 Task: Create a due date automation trigger when advanced on, on the tuesday before a card is due add dates starting in more than 1 working days at 11:00 AM.
Action: Mouse moved to (892, 273)
Screenshot: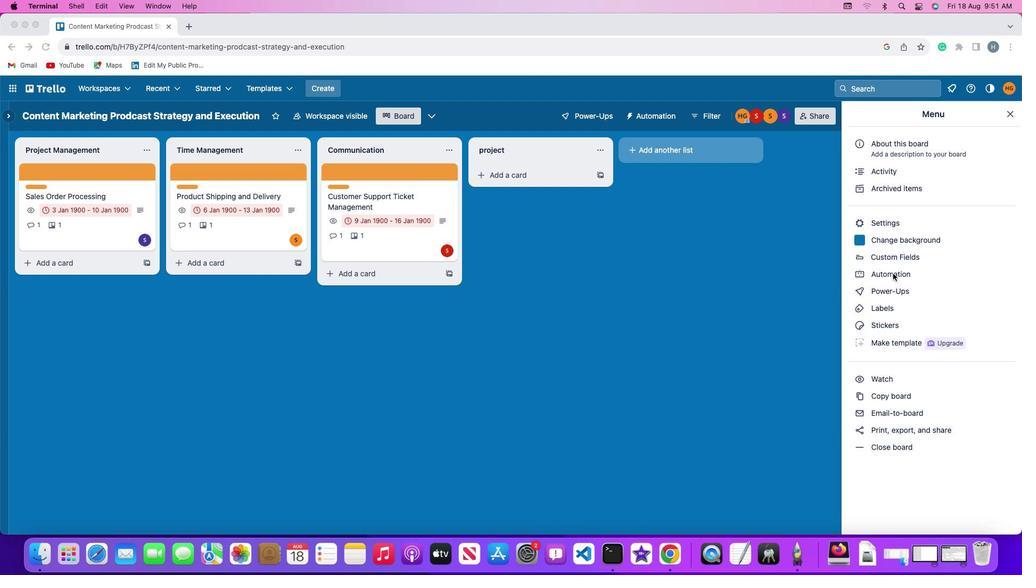 
Action: Mouse pressed left at (892, 273)
Screenshot: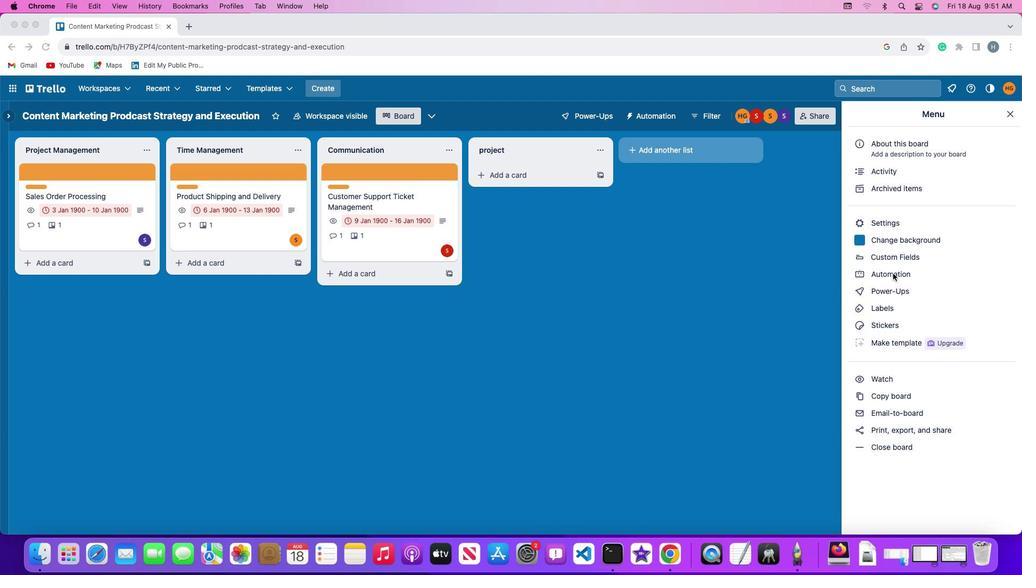
Action: Mouse pressed left at (892, 273)
Screenshot: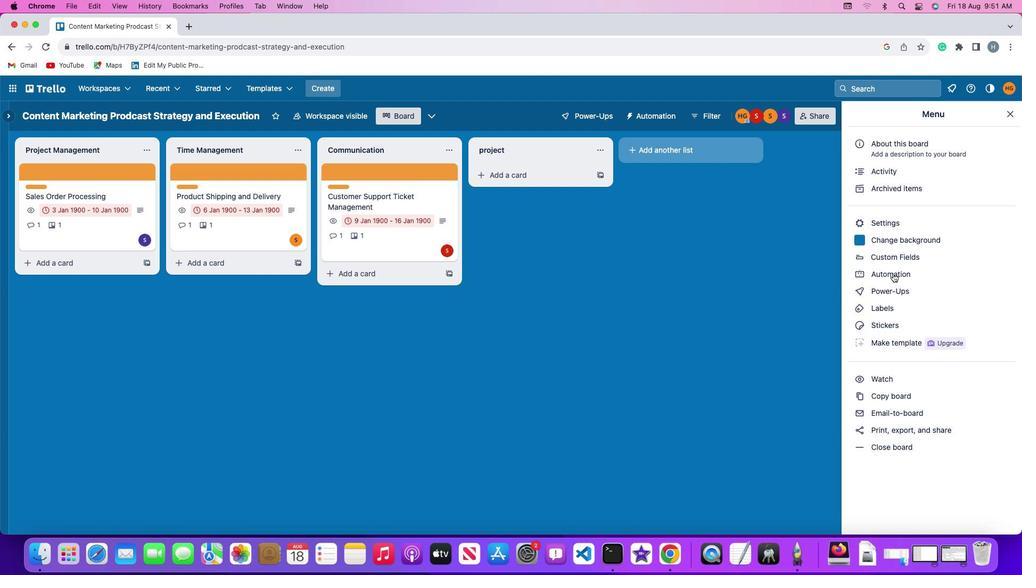 
Action: Mouse moved to (47, 250)
Screenshot: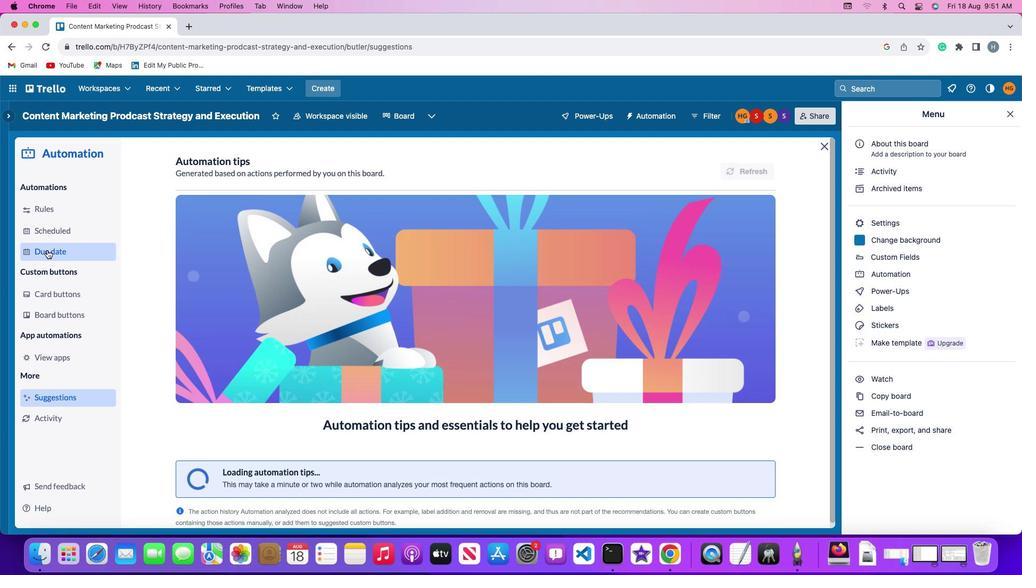 
Action: Mouse pressed left at (47, 250)
Screenshot: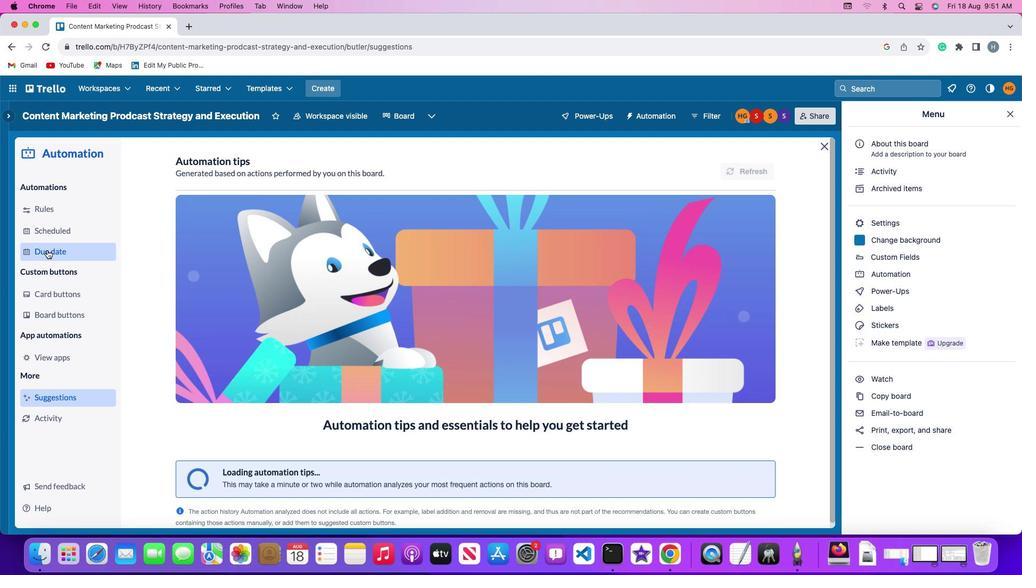 
Action: Mouse moved to (686, 162)
Screenshot: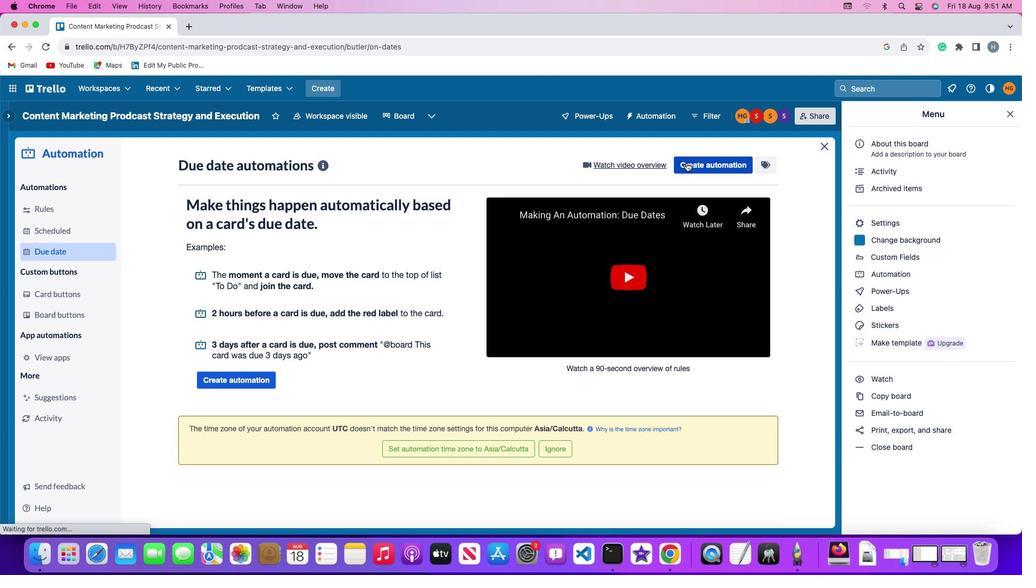 
Action: Mouse pressed left at (686, 162)
Screenshot: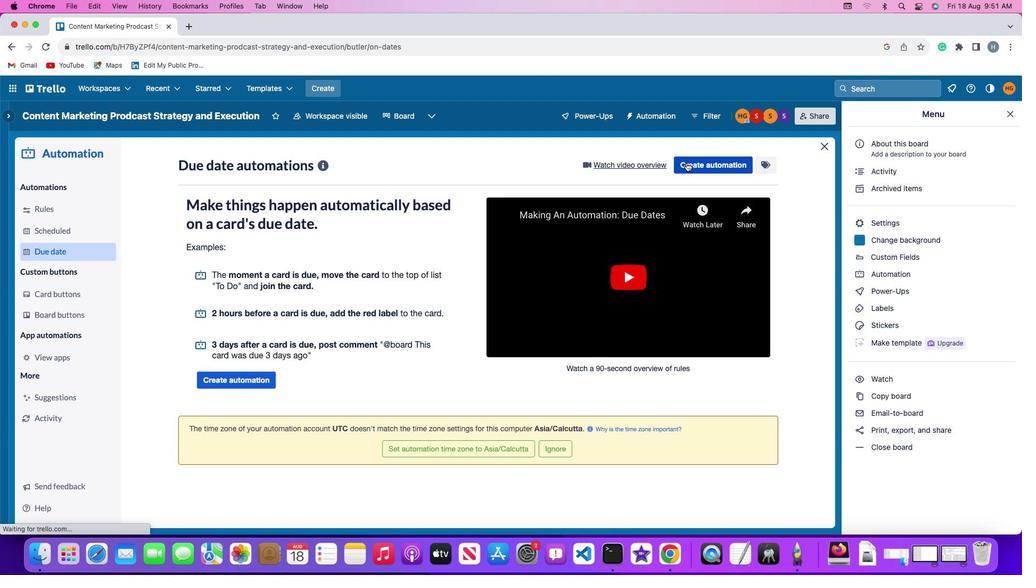 
Action: Mouse moved to (198, 265)
Screenshot: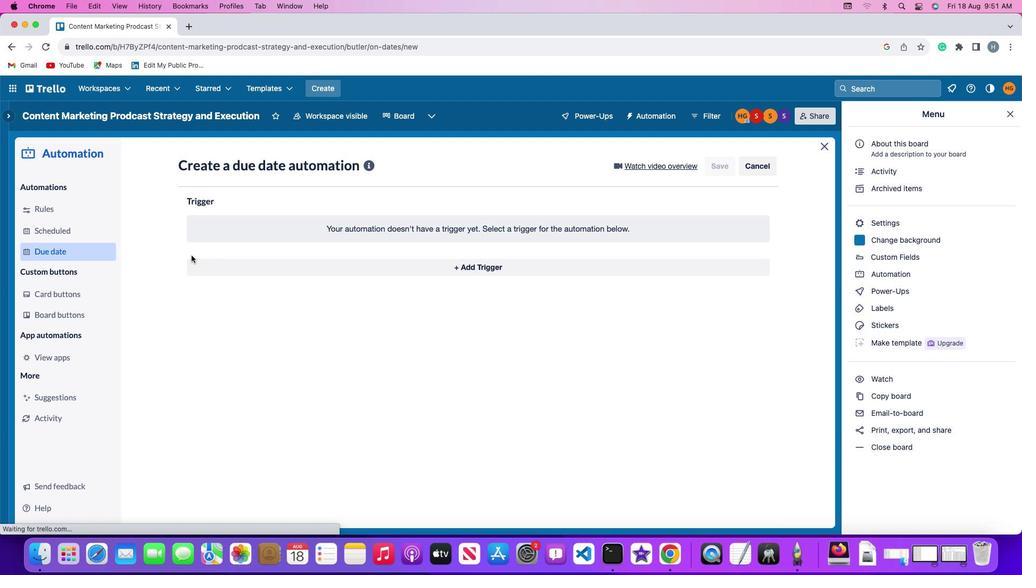 
Action: Mouse pressed left at (198, 265)
Screenshot: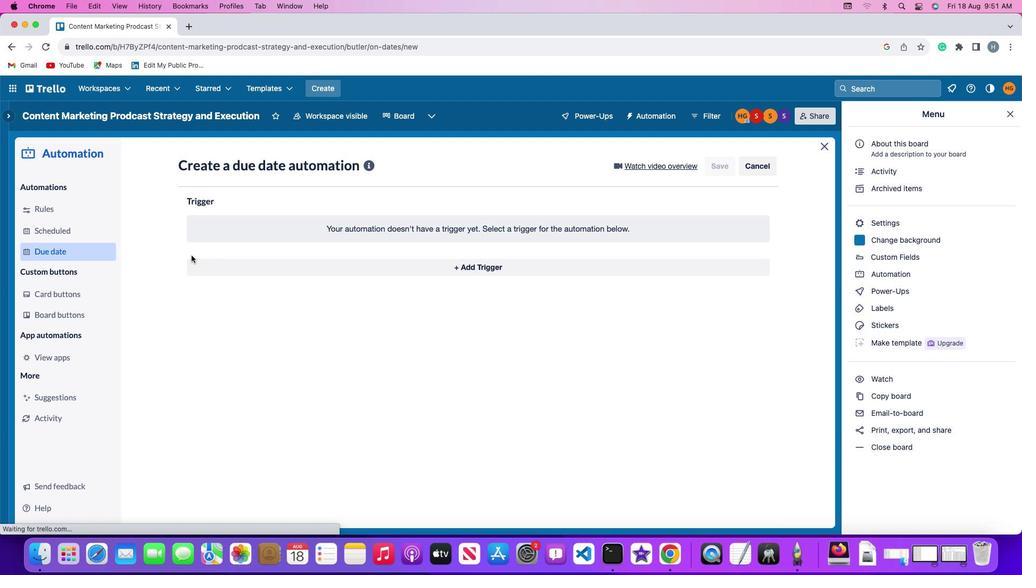 
Action: Mouse moved to (228, 459)
Screenshot: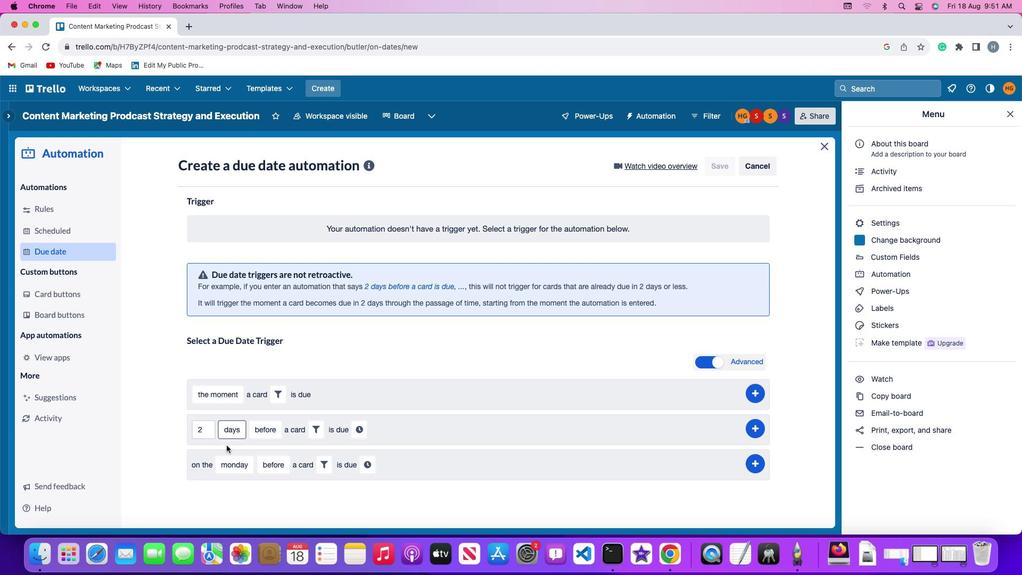 
Action: Mouse pressed left at (228, 459)
Screenshot: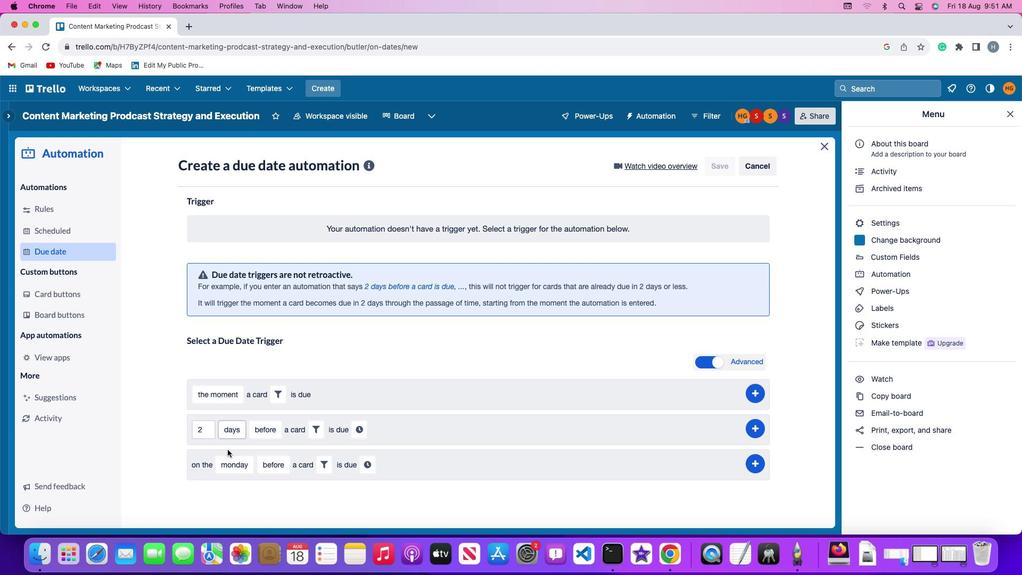 
Action: Mouse moved to (238, 334)
Screenshot: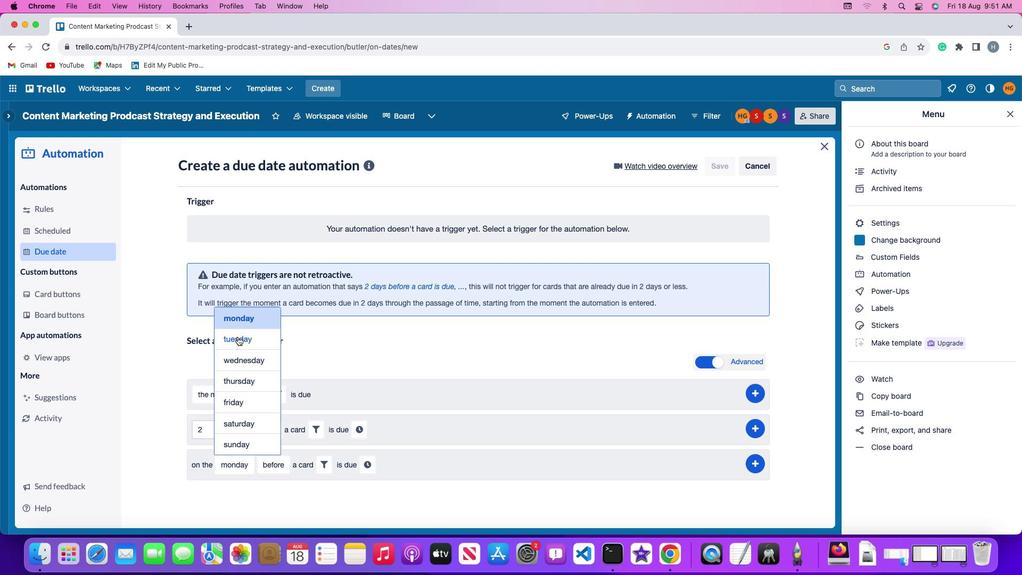 
Action: Mouse pressed left at (238, 334)
Screenshot: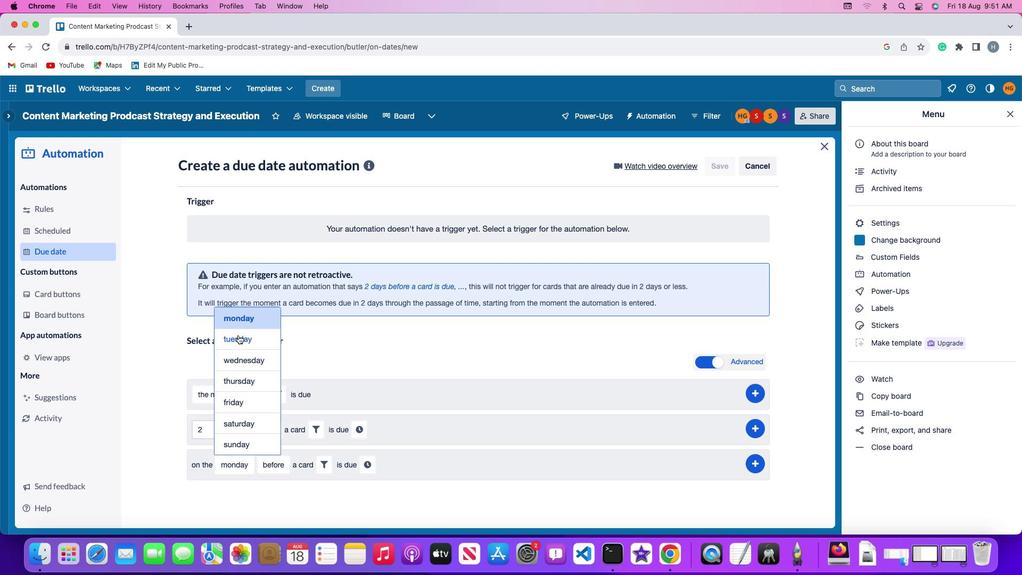 
Action: Mouse moved to (269, 456)
Screenshot: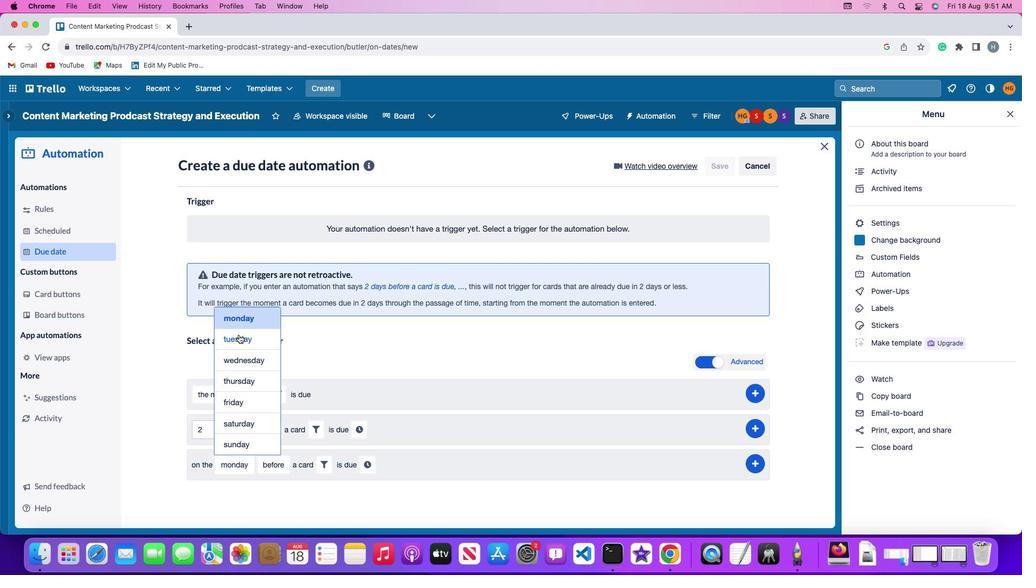 
Action: Mouse pressed left at (269, 456)
Screenshot: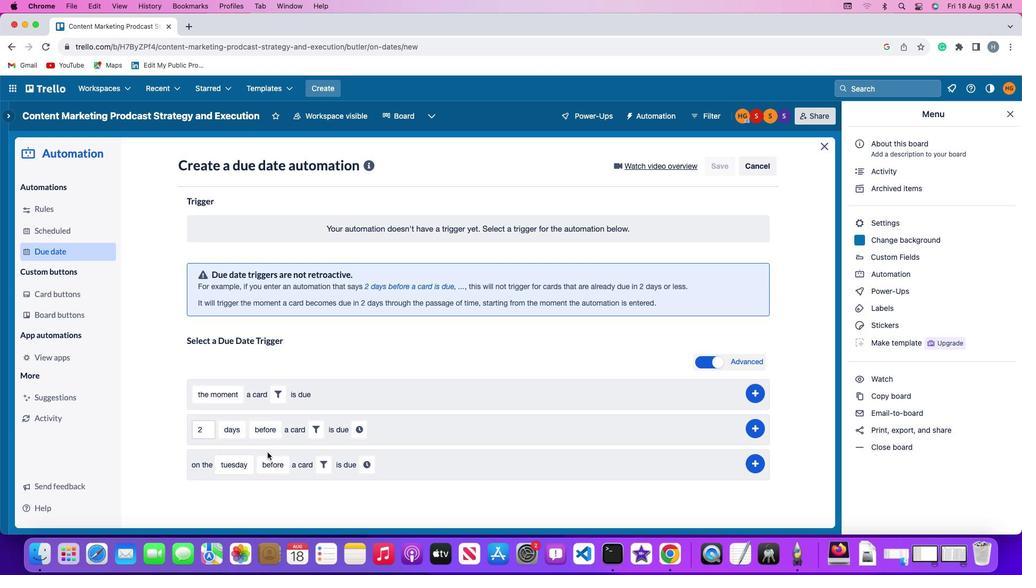 
Action: Mouse moved to (281, 374)
Screenshot: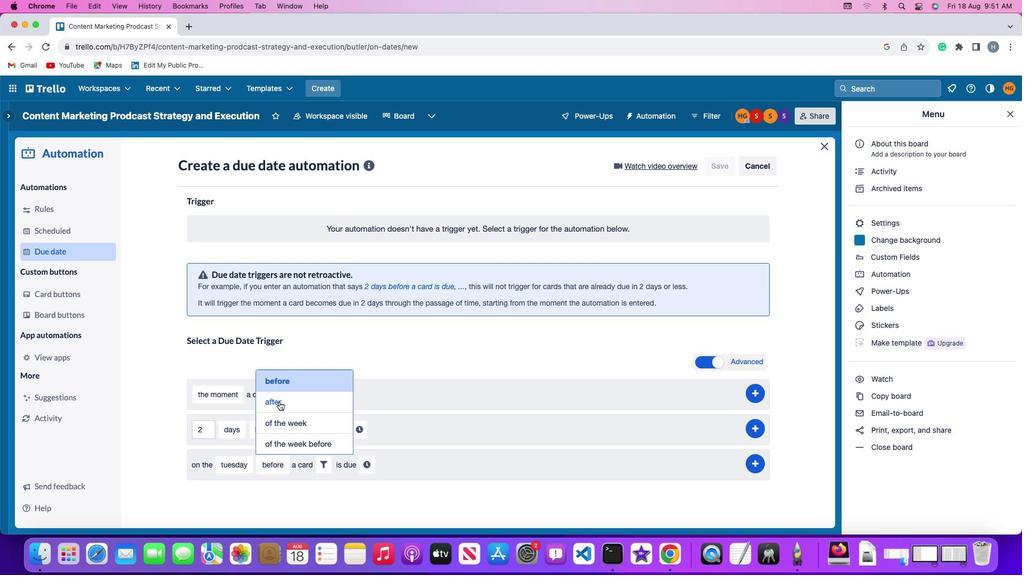 
Action: Mouse pressed left at (281, 374)
Screenshot: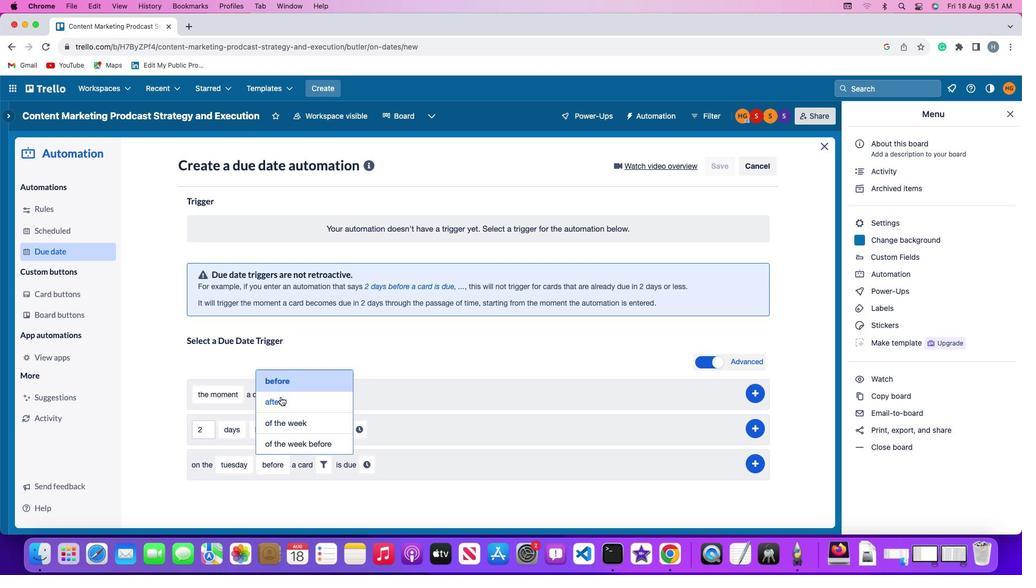 
Action: Mouse moved to (315, 463)
Screenshot: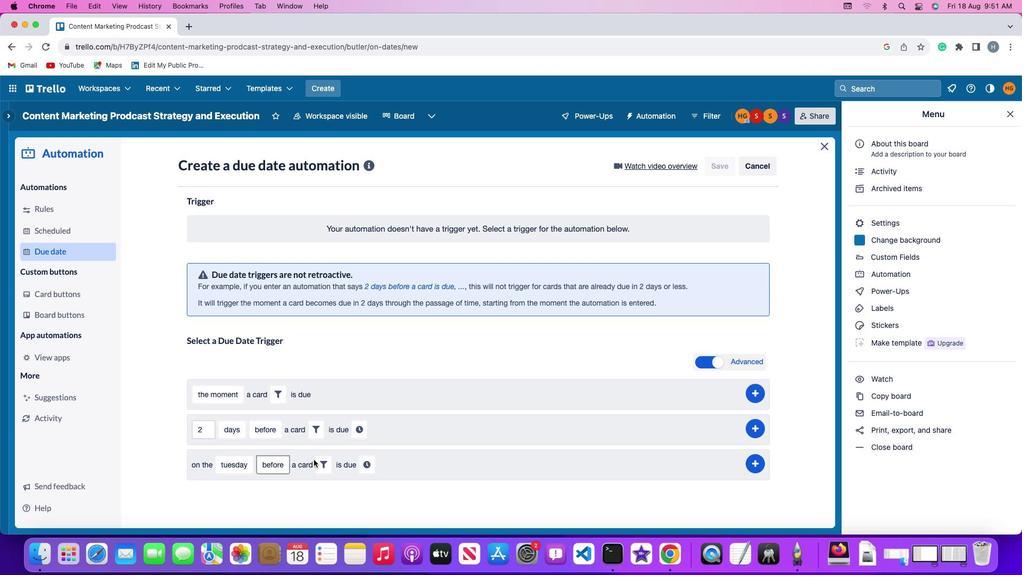 
Action: Mouse pressed left at (315, 463)
Screenshot: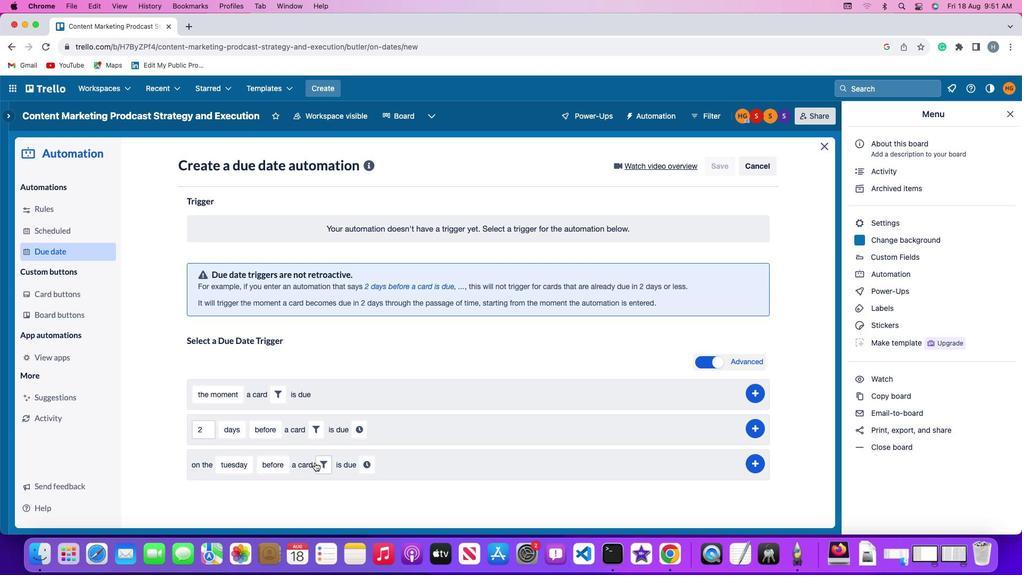 
Action: Mouse moved to (384, 496)
Screenshot: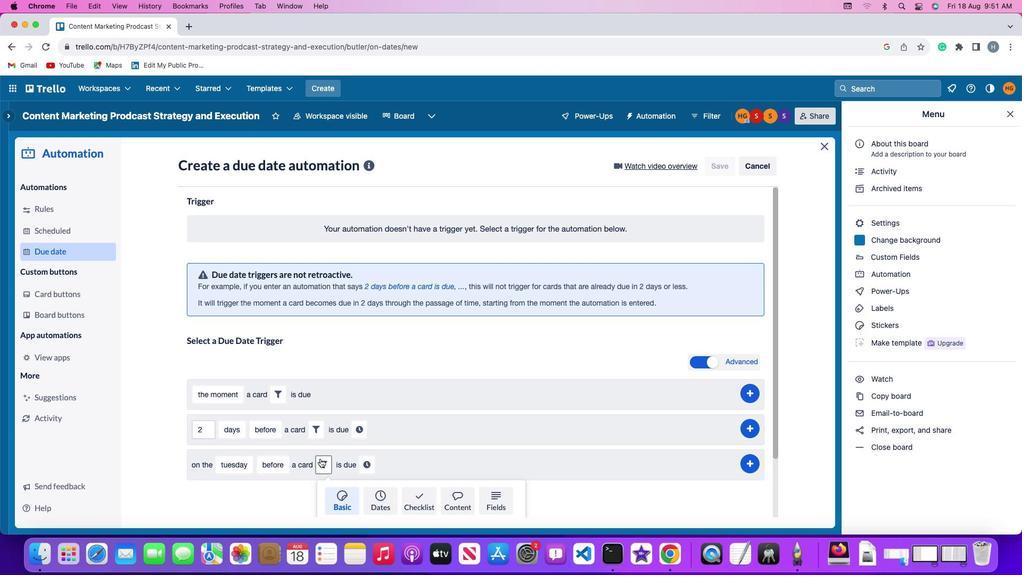 
Action: Mouse pressed left at (384, 496)
Screenshot: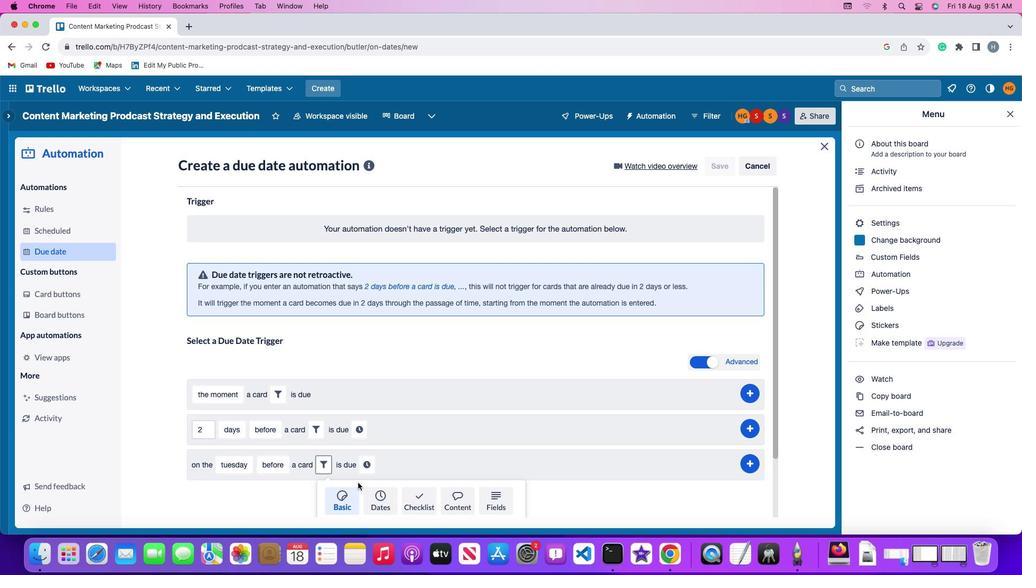 
Action: Mouse moved to (284, 496)
Screenshot: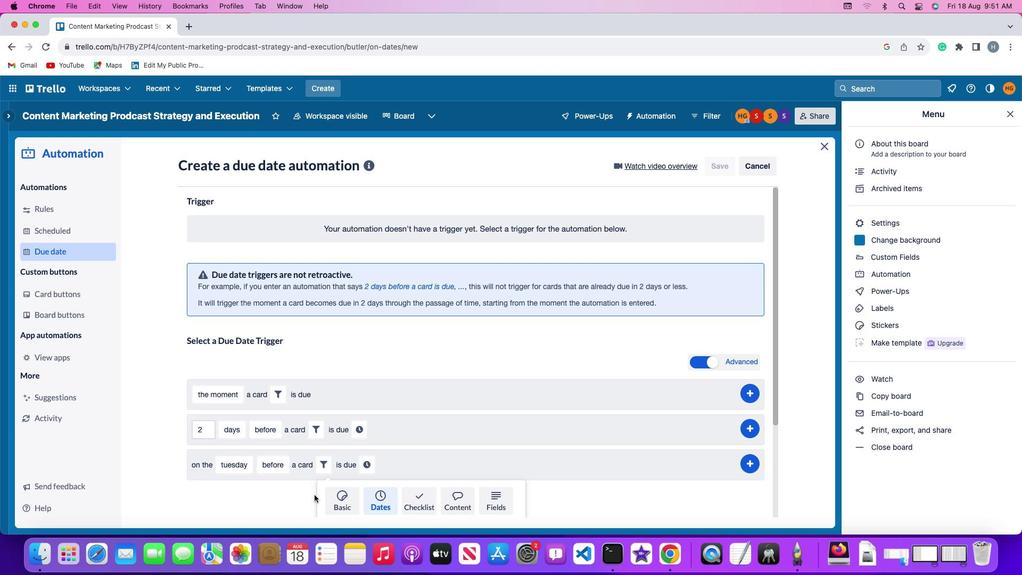 
Action: Mouse scrolled (284, 496) with delta (0, 0)
Screenshot: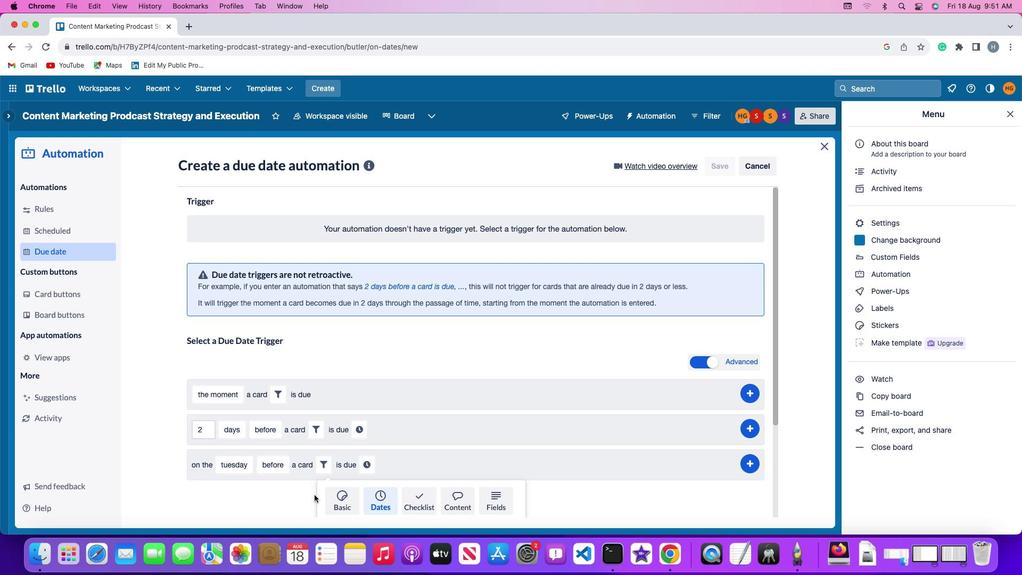 
Action: Mouse moved to (284, 496)
Screenshot: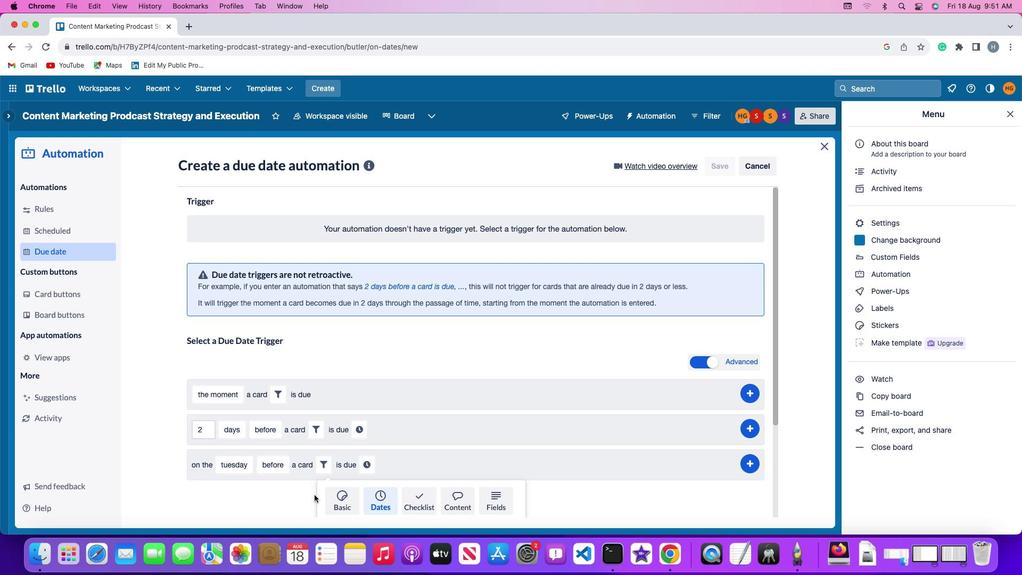 
Action: Mouse scrolled (284, 496) with delta (0, 0)
Screenshot: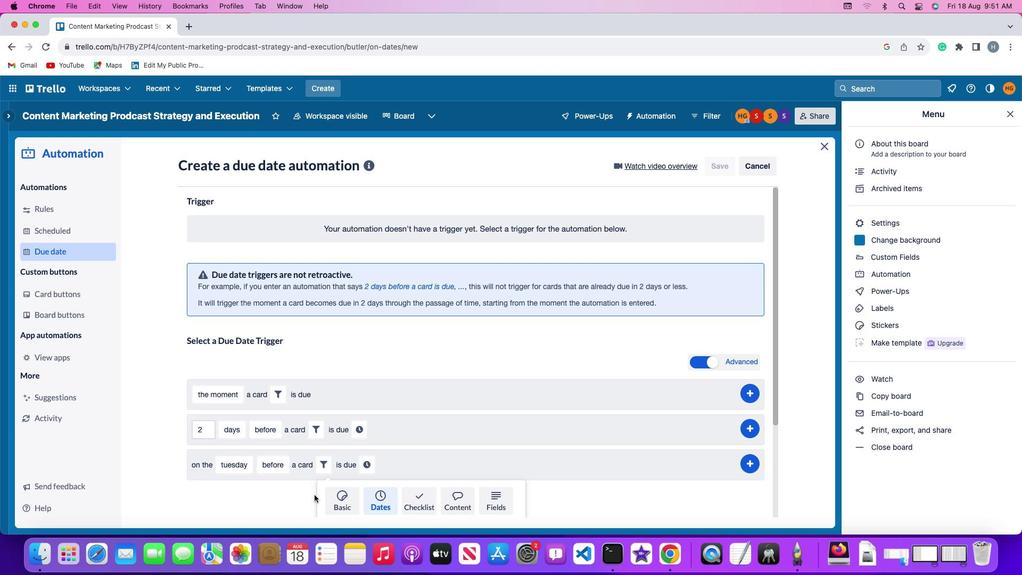 
Action: Mouse moved to (283, 496)
Screenshot: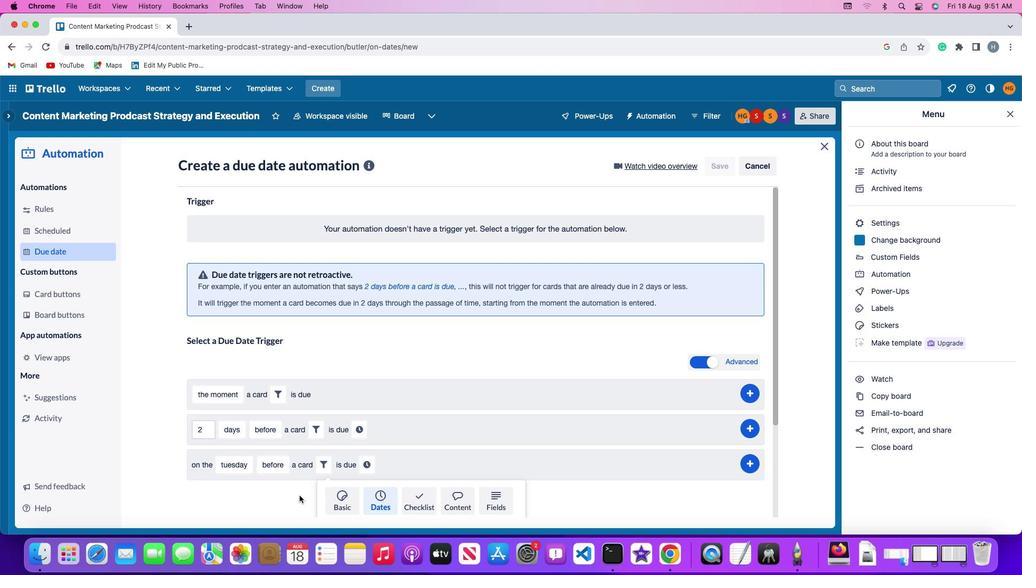 
Action: Mouse scrolled (283, 496) with delta (0, -1)
Screenshot: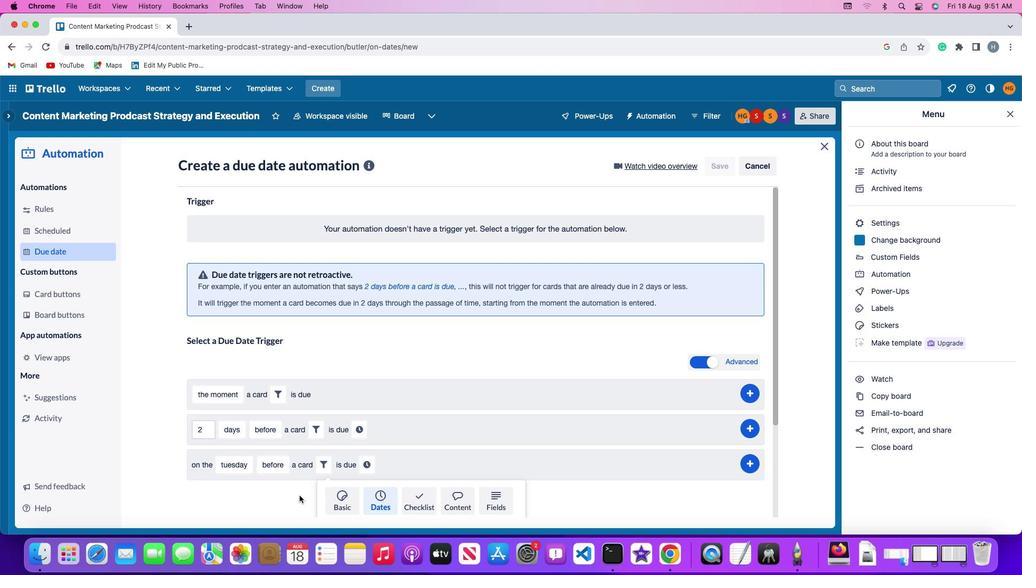 
Action: Mouse moved to (281, 494)
Screenshot: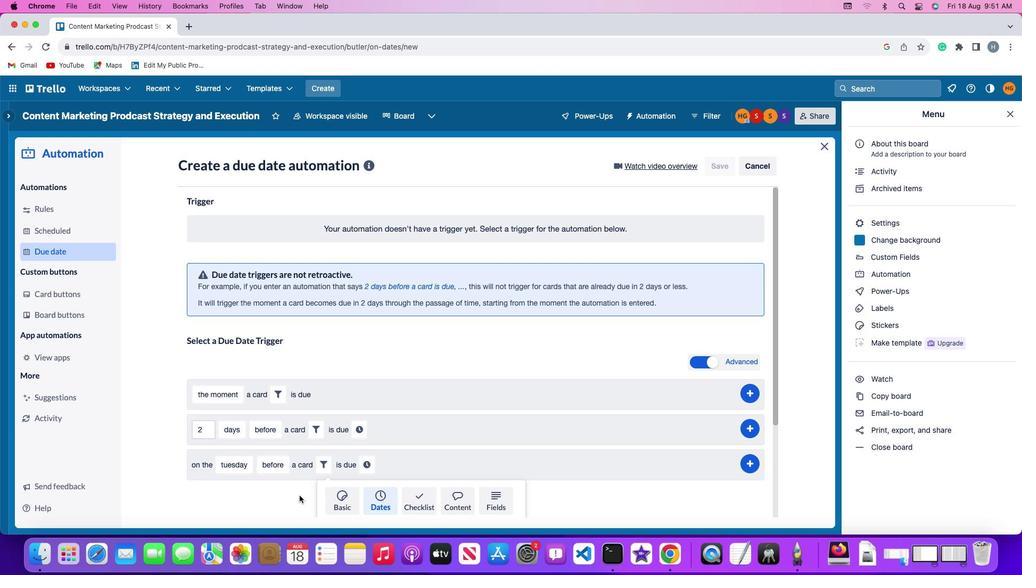 
Action: Mouse scrolled (281, 494) with delta (0, -2)
Screenshot: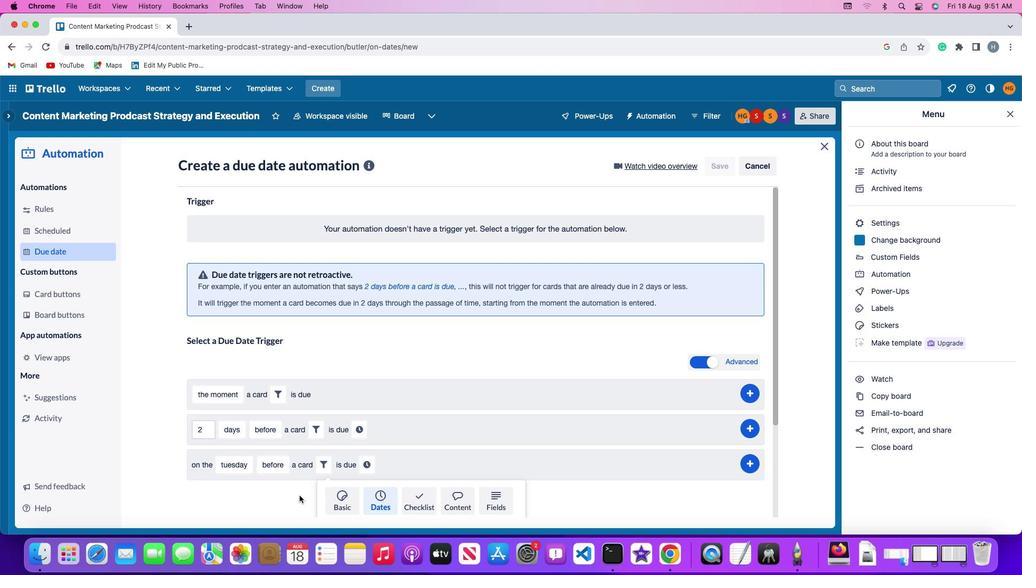 
Action: Mouse moved to (276, 490)
Screenshot: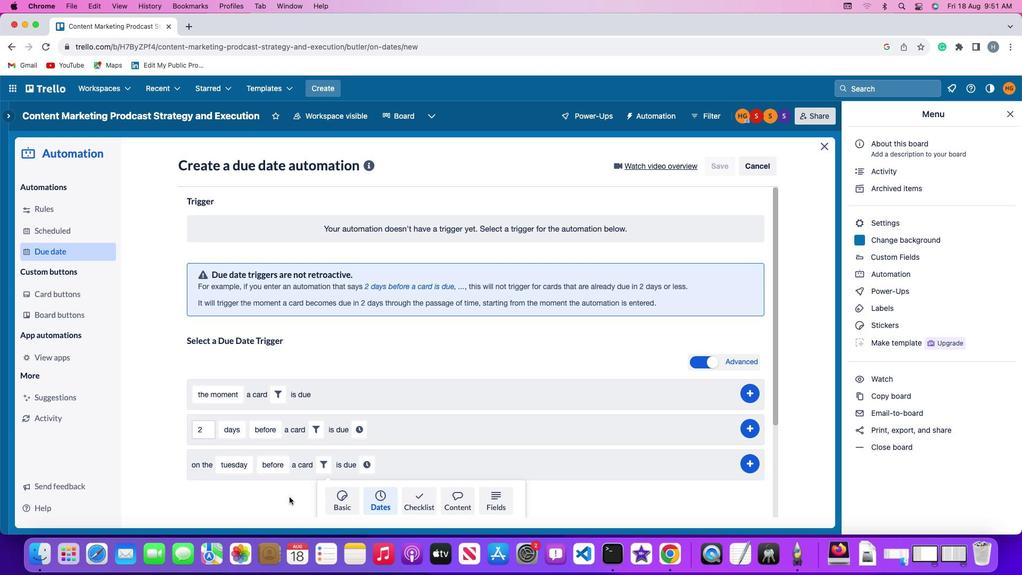 
Action: Mouse scrolled (276, 490) with delta (0, -3)
Screenshot: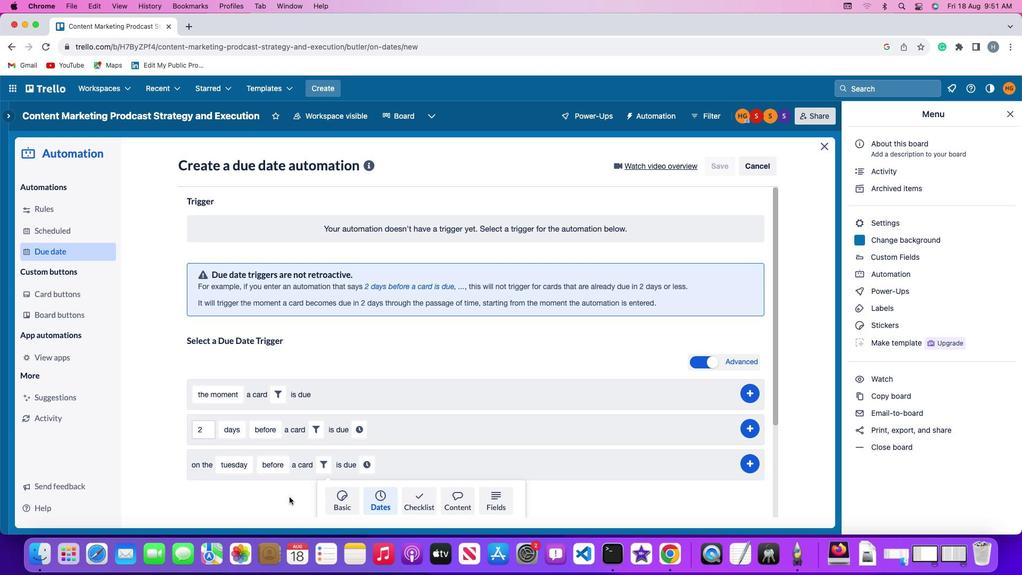 
Action: Mouse moved to (268, 485)
Screenshot: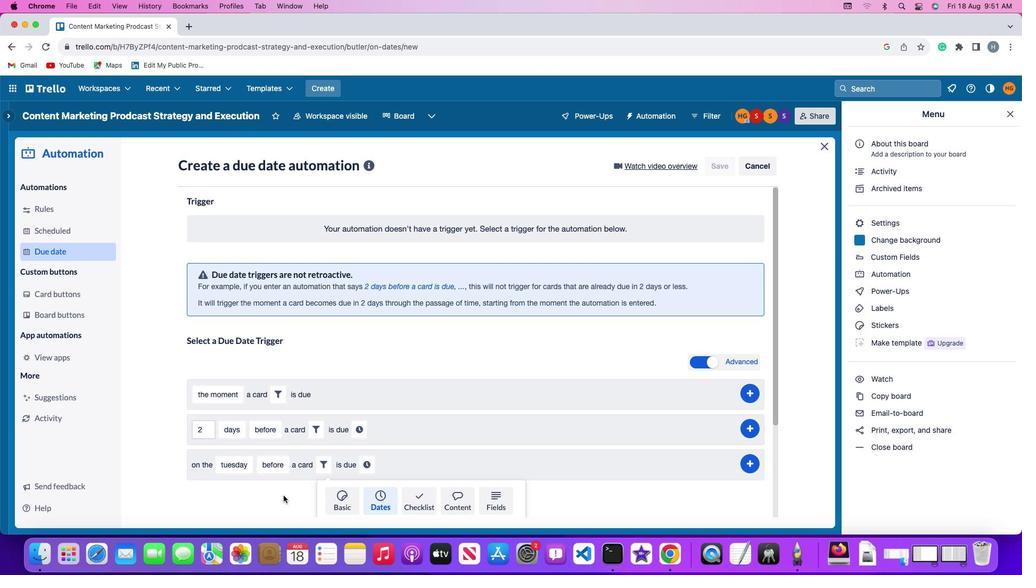 
Action: Mouse scrolled (268, 485) with delta (0, 0)
Screenshot: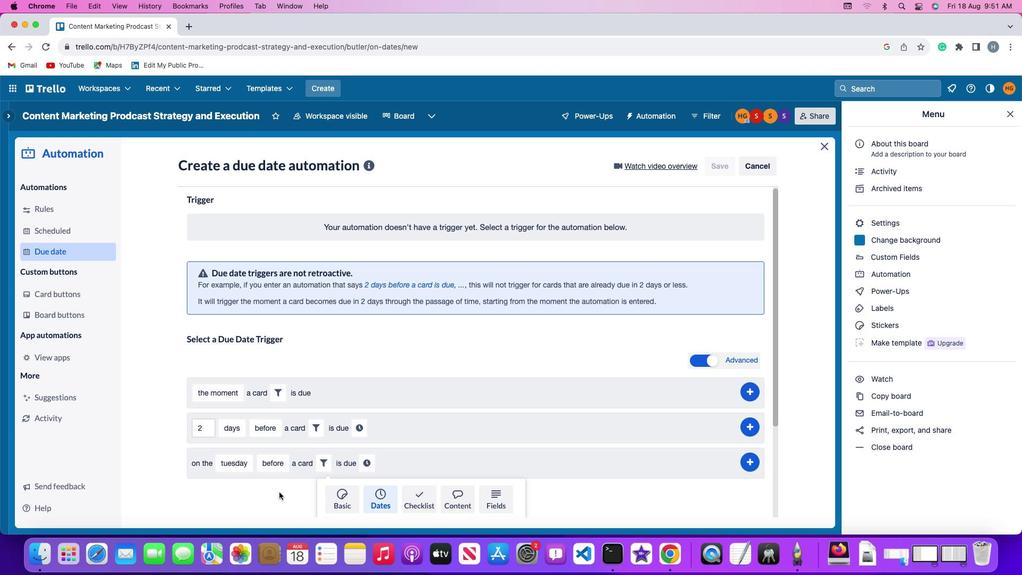 
Action: Mouse scrolled (268, 485) with delta (0, 0)
Screenshot: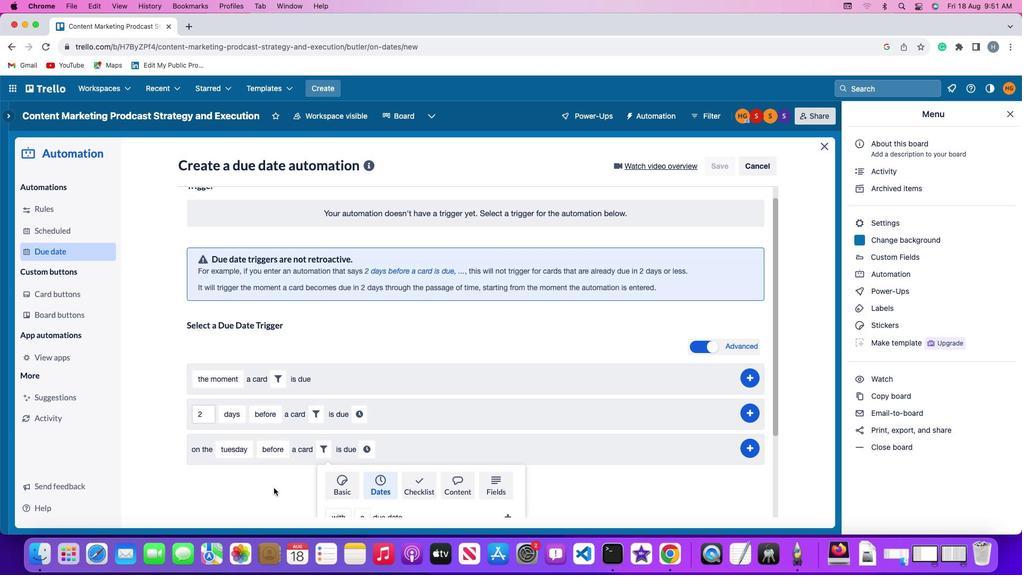 
Action: Mouse scrolled (268, 485) with delta (0, -1)
Screenshot: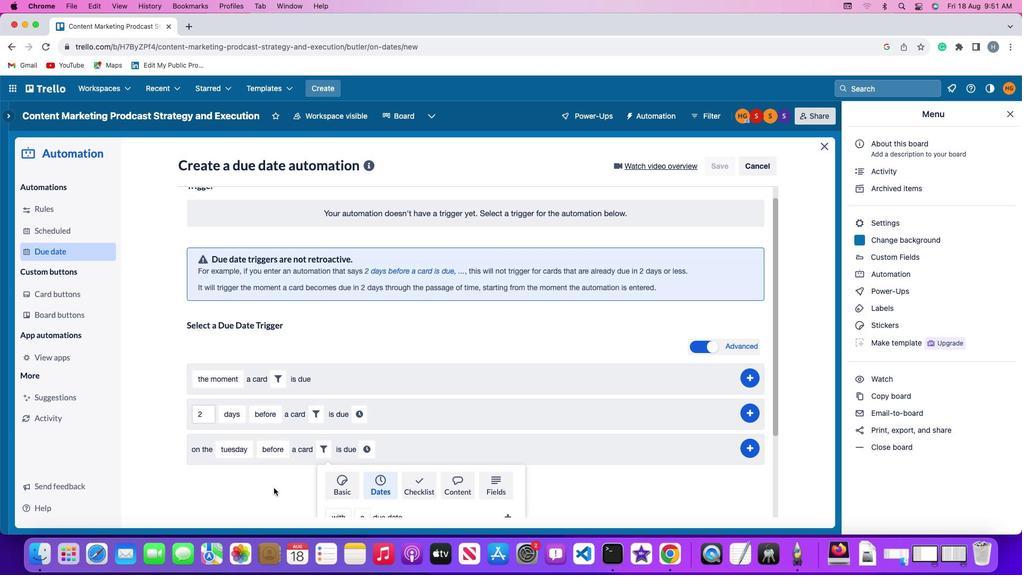 
Action: Mouse moved to (267, 484)
Screenshot: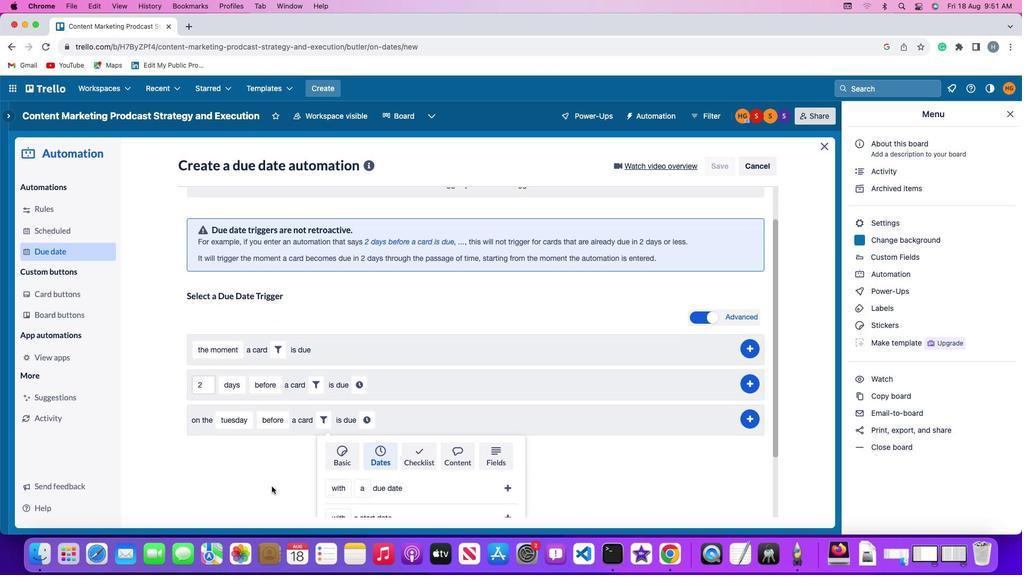 
Action: Mouse scrolled (267, 484) with delta (0, -2)
Screenshot: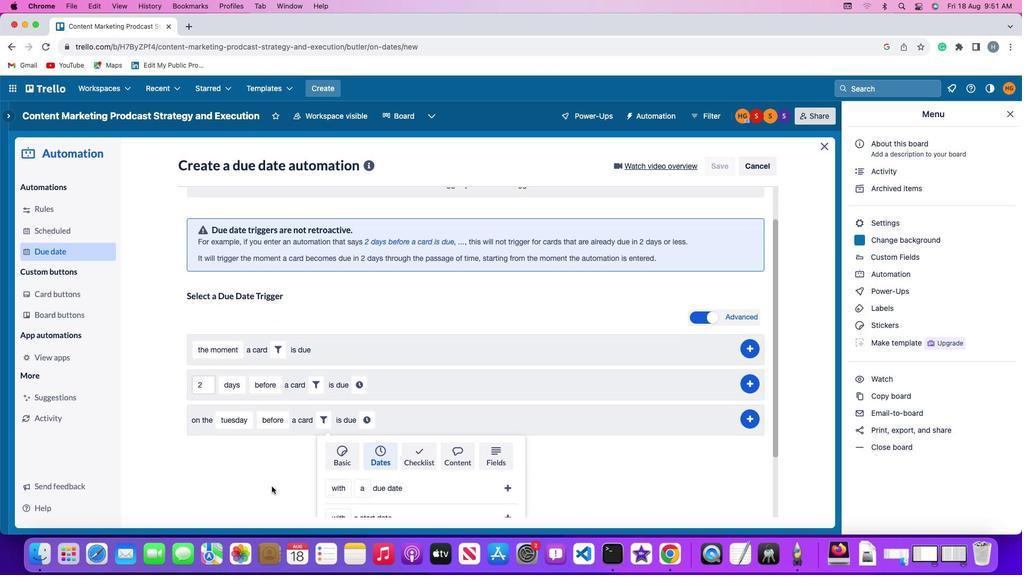 
Action: Mouse moved to (332, 494)
Screenshot: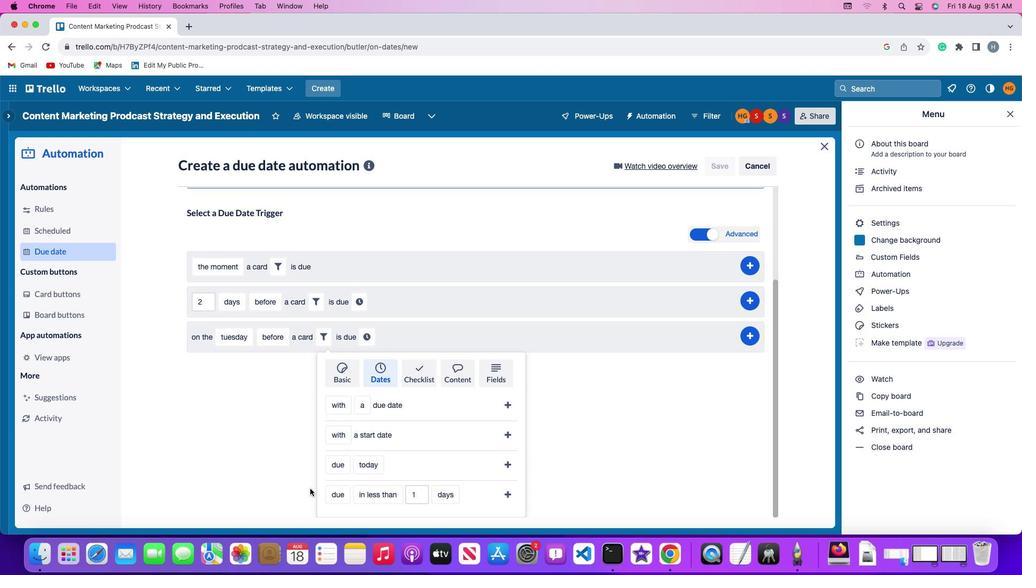 
Action: Mouse pressed left at (332, 494)
Screenshot: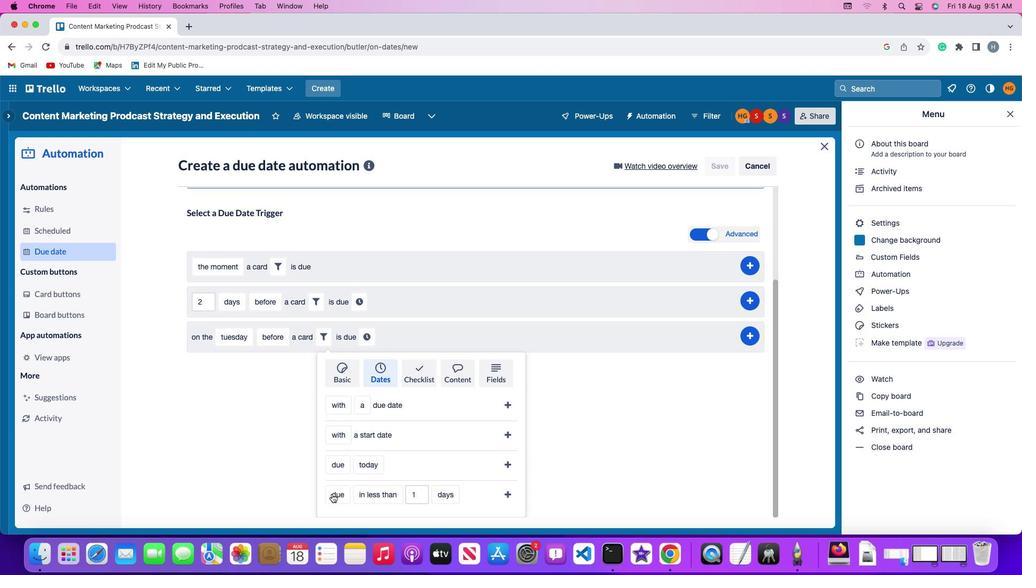 
Action: Mouse moved to (335, 479)
Screenshot: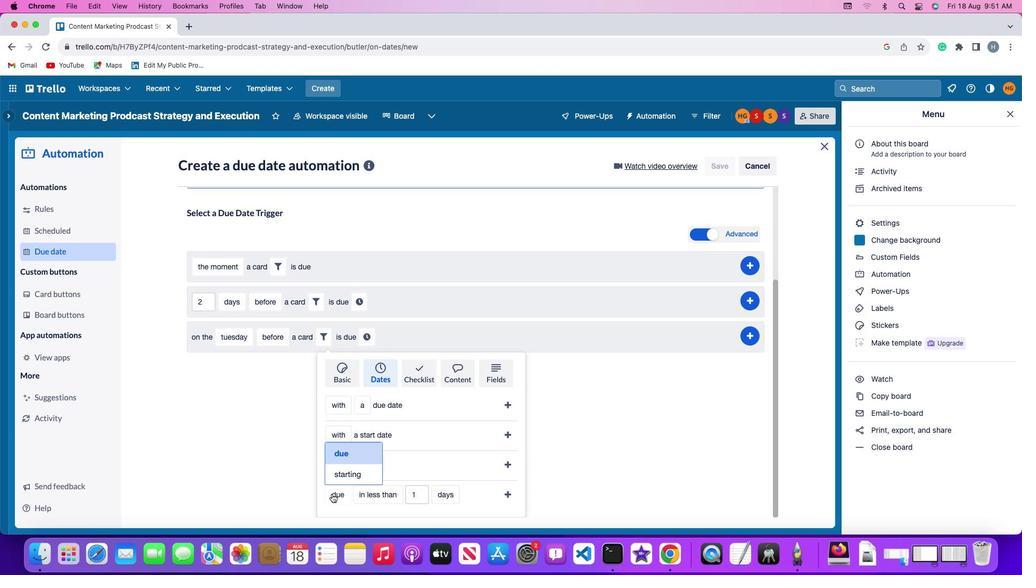 
Action: Mouse pressed left at (335, 479)
Screenshot: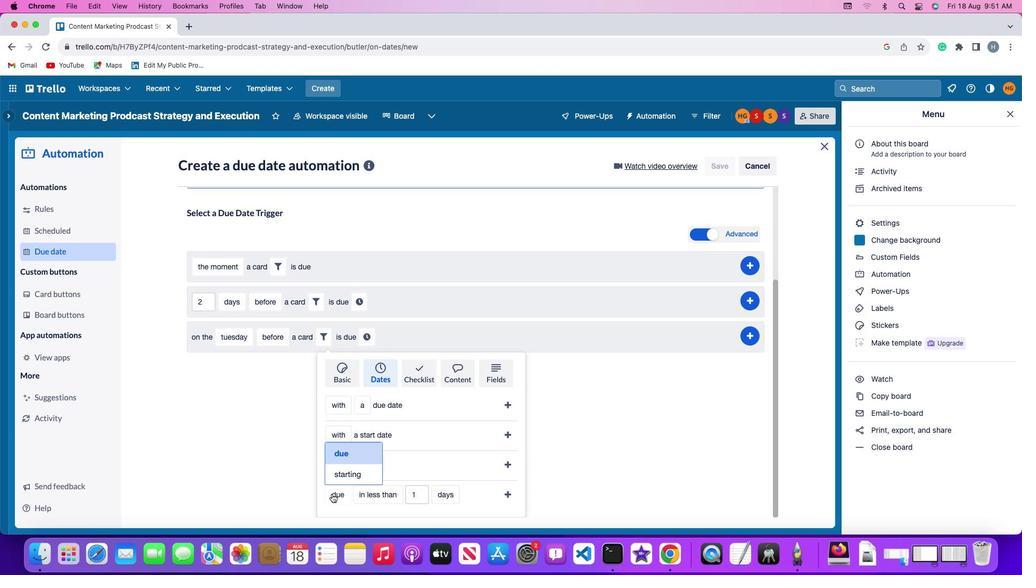 
Action: Mouse moved to (376, 493)
Screenshot: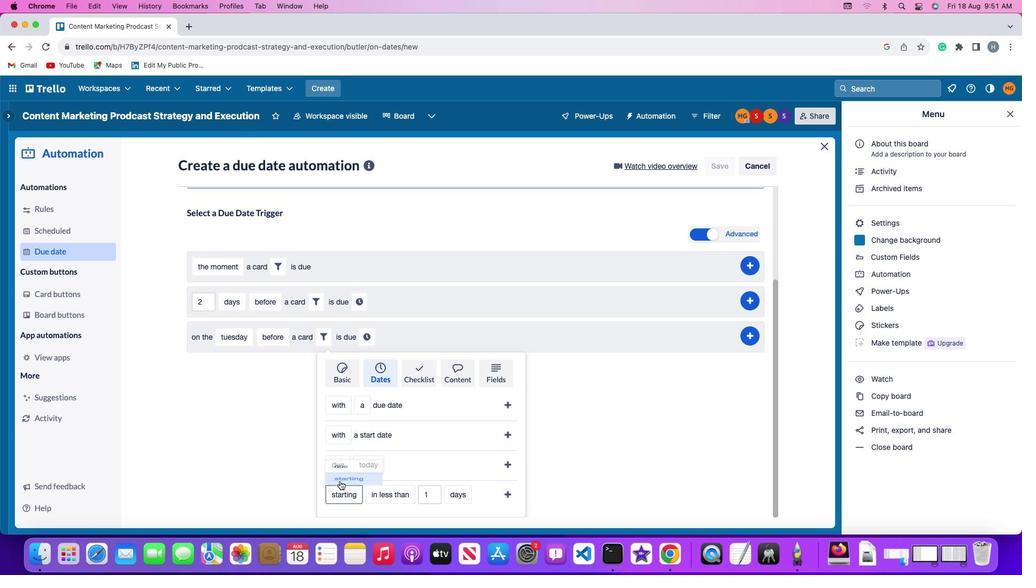 
Action: Mouse pressed left at (376, 493)
Screenshot: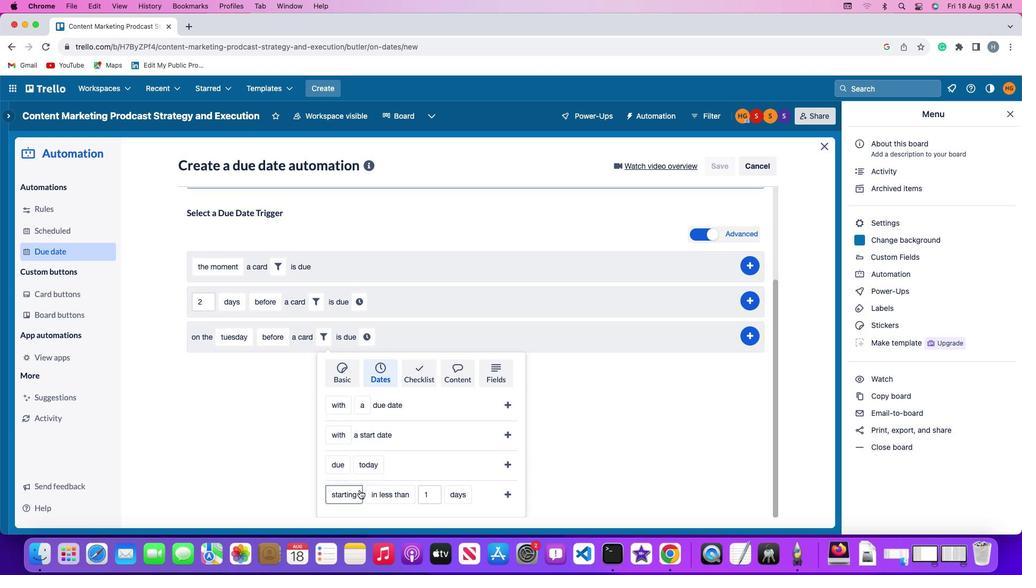 
Action: Mouse moved to (390, 422)
Screenshot: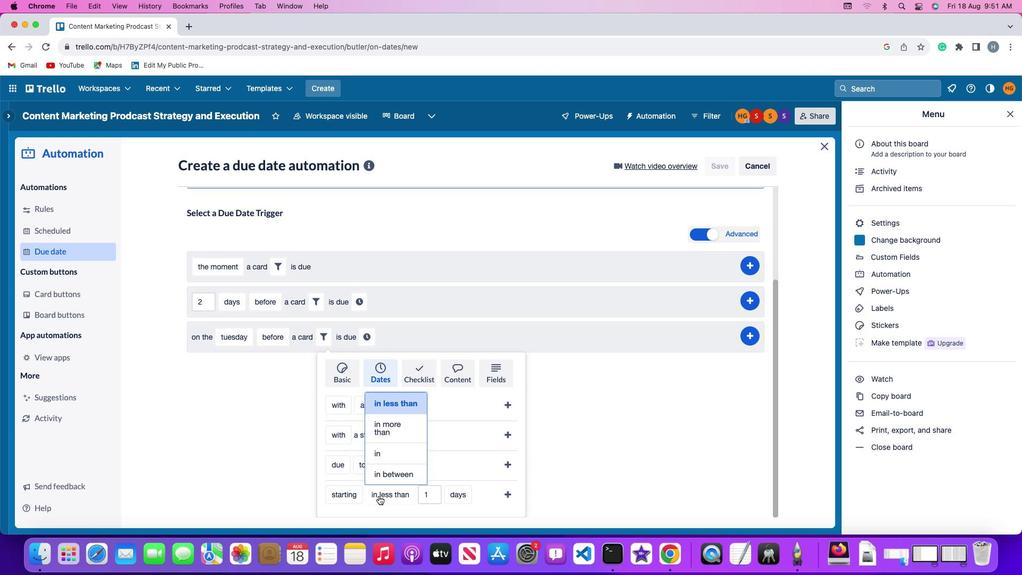 
Action: Mouse pressed left at (390, 422)
Screenshot: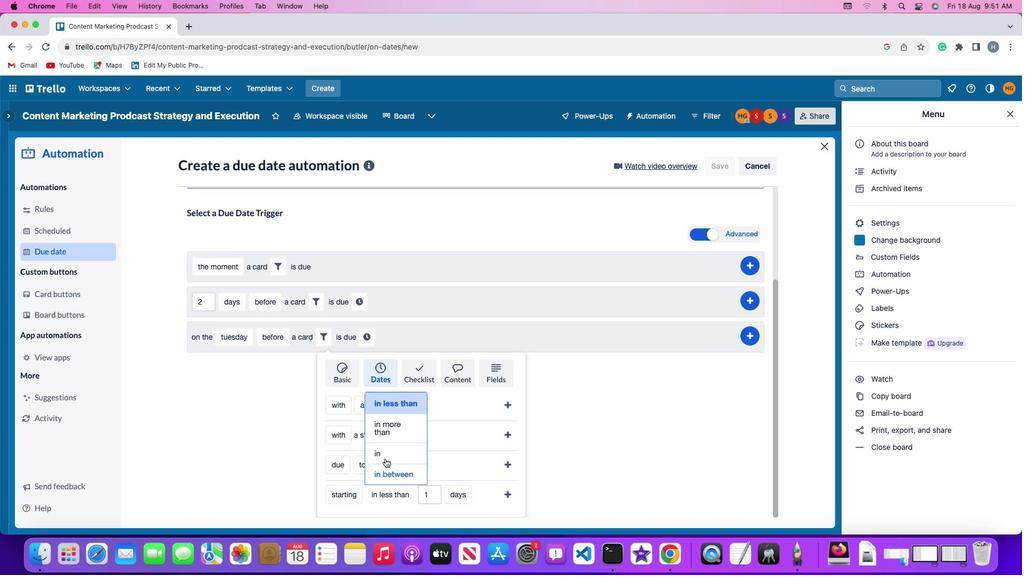 
Action: Mouse moved to (439, 491)
Screenshot: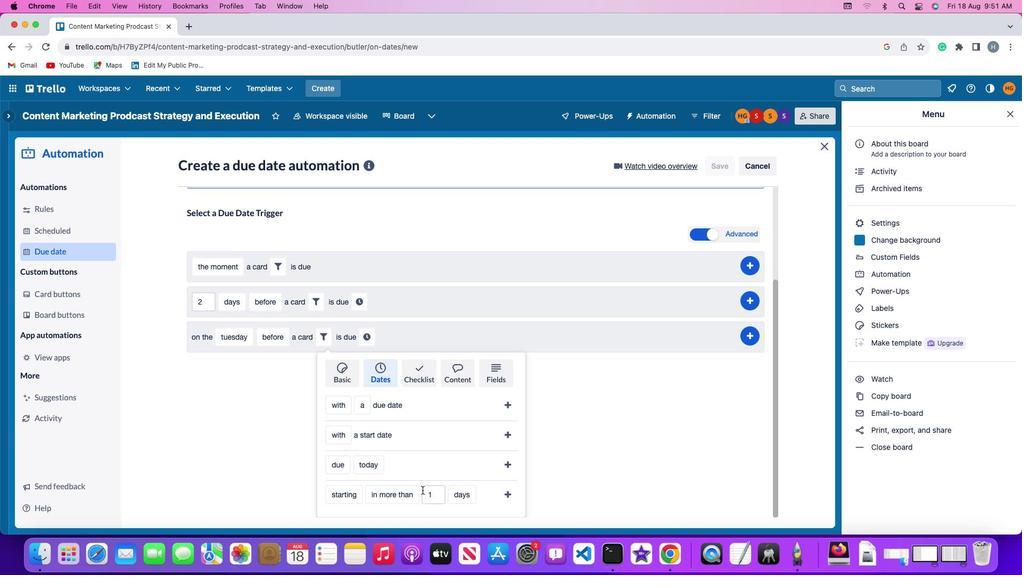 
Action: Mouse pressed left at (439, 491)
Screenshot: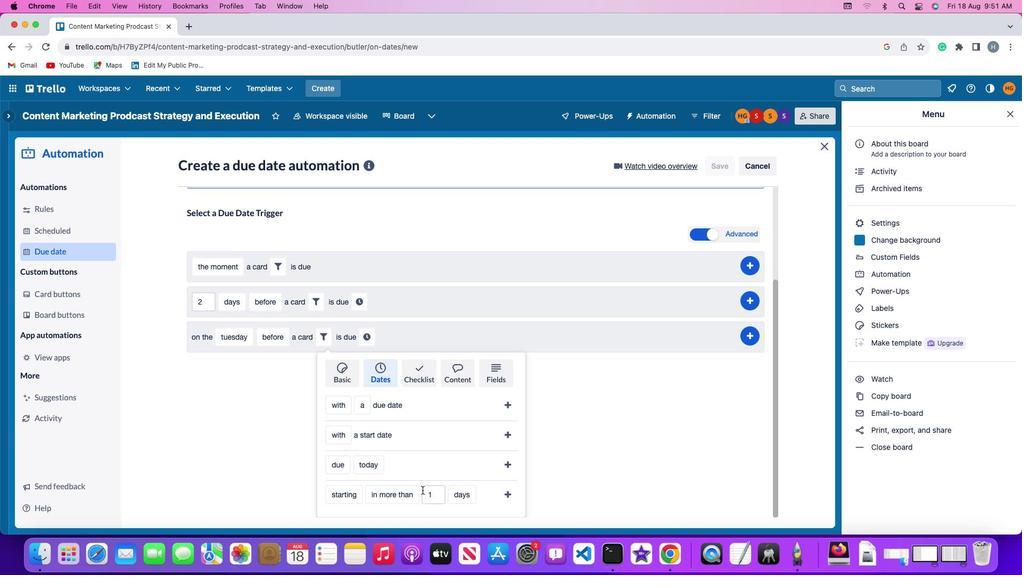 
Action: Mouse moved to (439, 492)
Screenshot: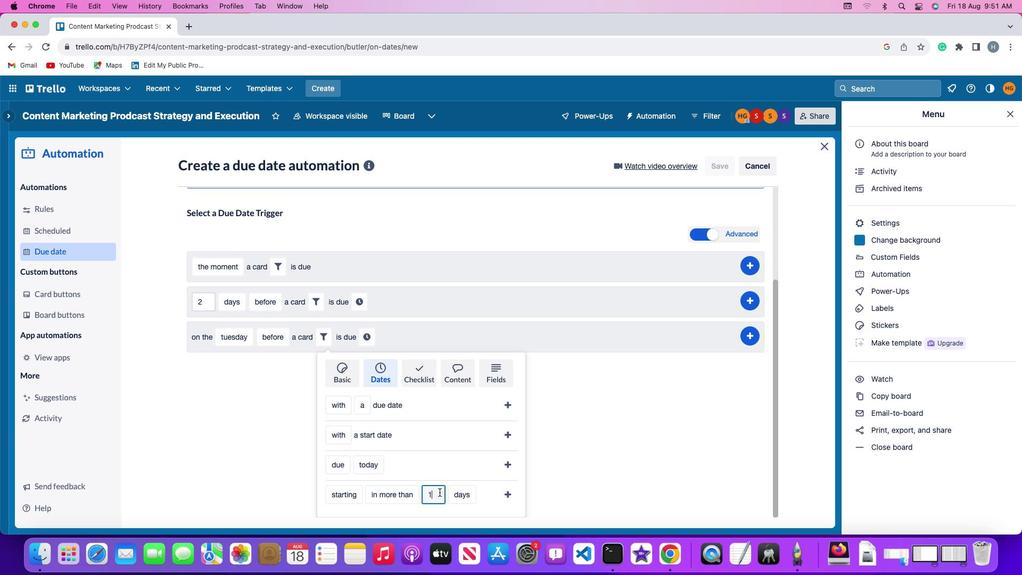 
Action: Key pressed Key.backspace
Screenshot: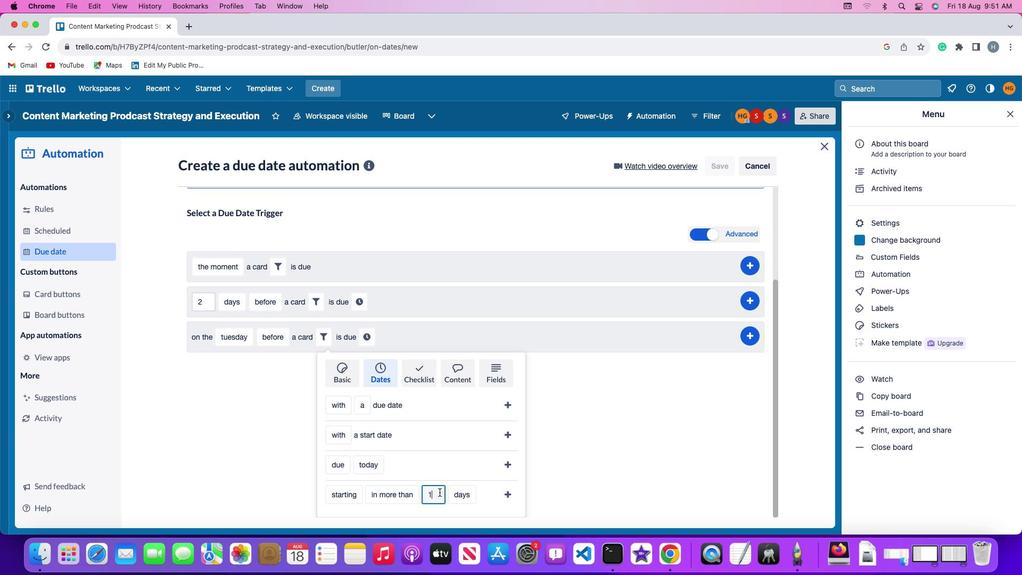 
Action: Mouse moved to (441, 493)
Screenshot: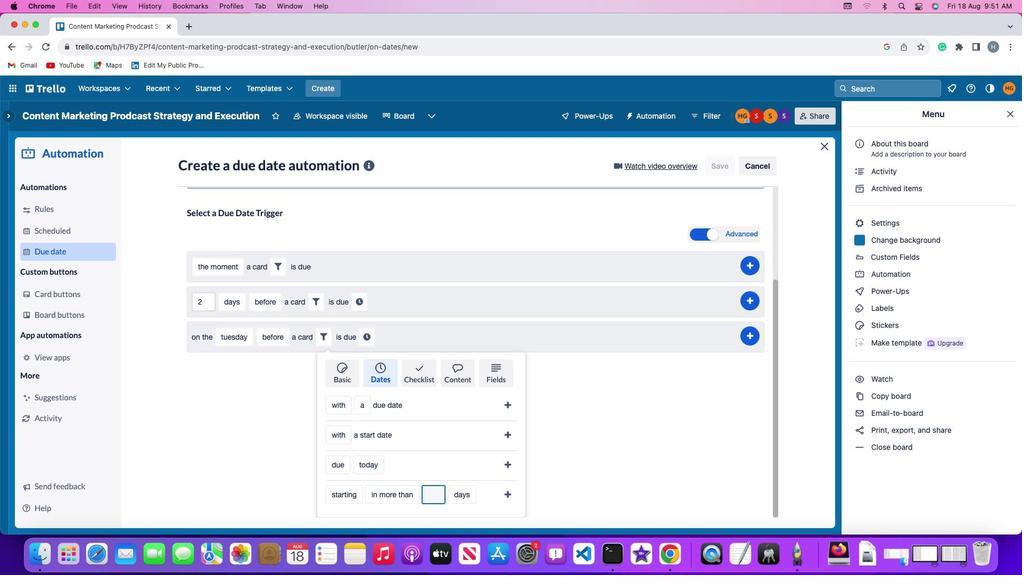 
Action: Key pressed '1'
Screenshot: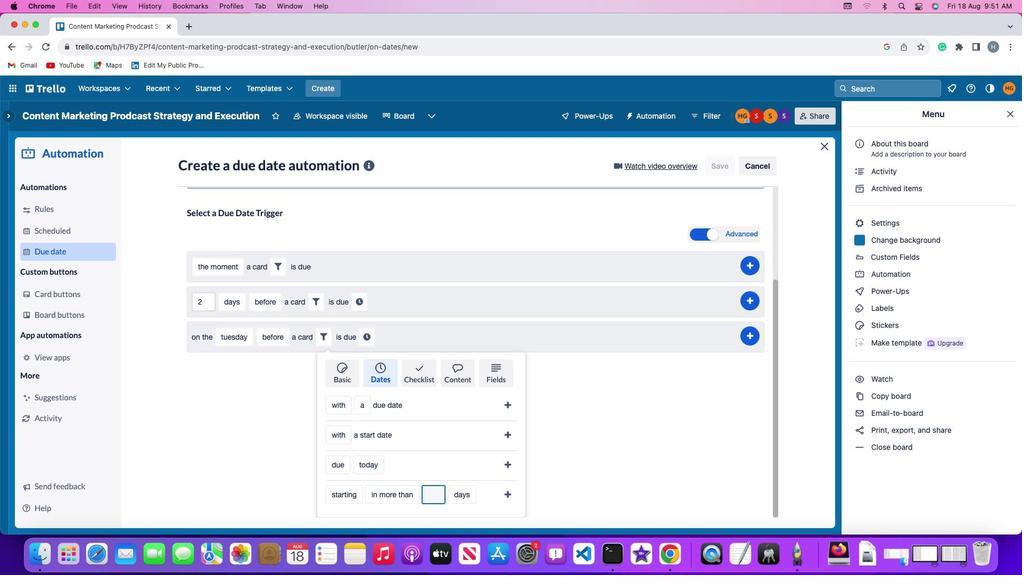 
Action: Mouse moved to (463, 493)
Screenshot: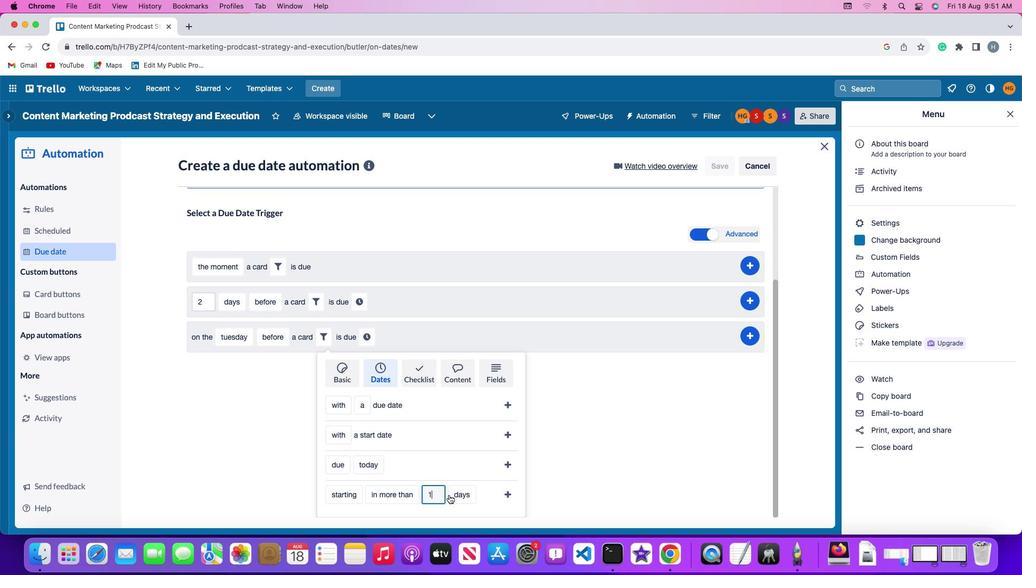 
Action: Mouse pressed left at (463, 493)
Screenshot: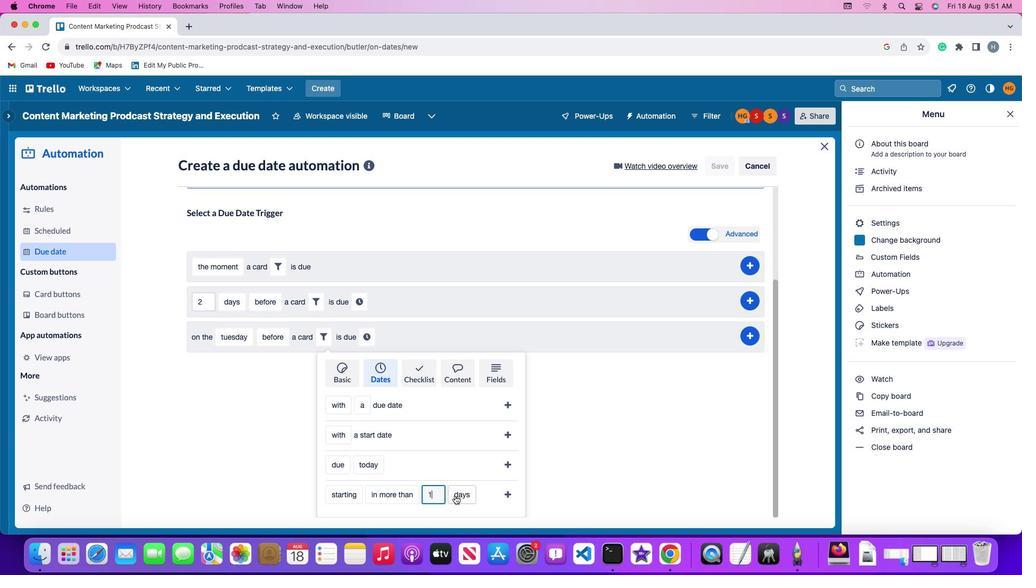 
Action: Mouse moved to (462, 466)
Screenshot: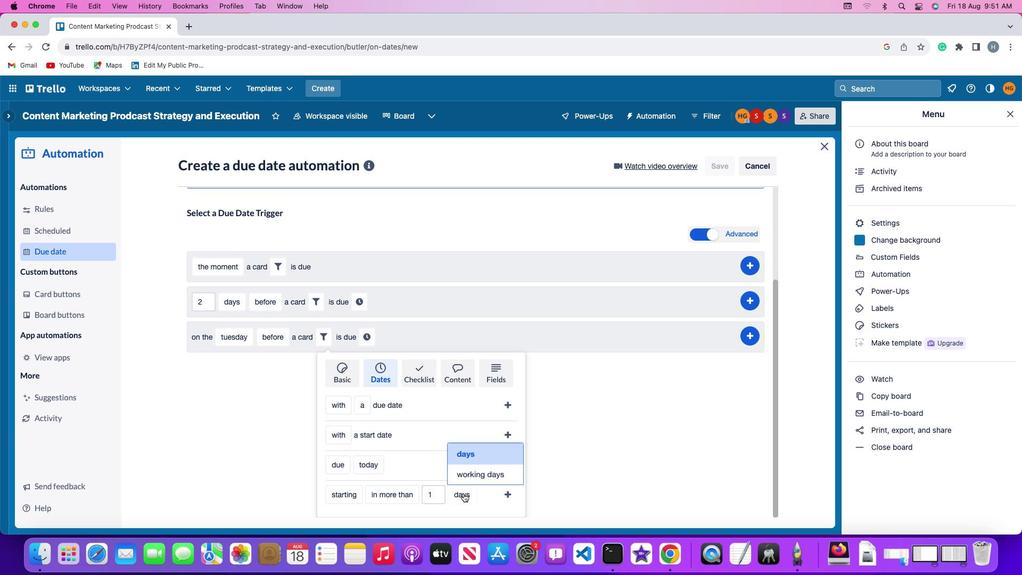 
Action: Mouse pressed left at (462, 466)
Screenshot: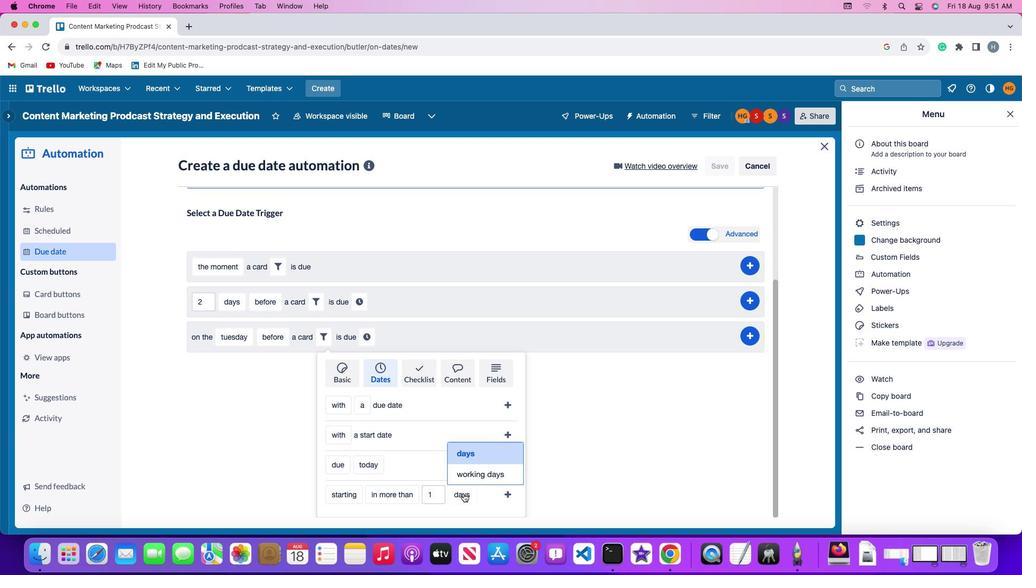 
Action: Mouse moved to (519, 491)
Screenshot: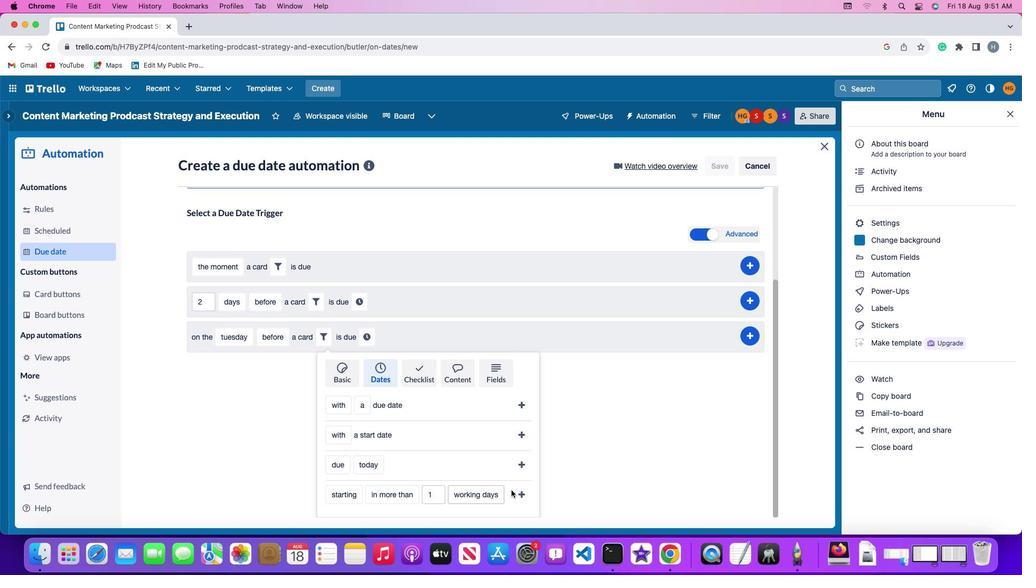 
Action: Mouse pressed left at (519, 491)
Screenshot: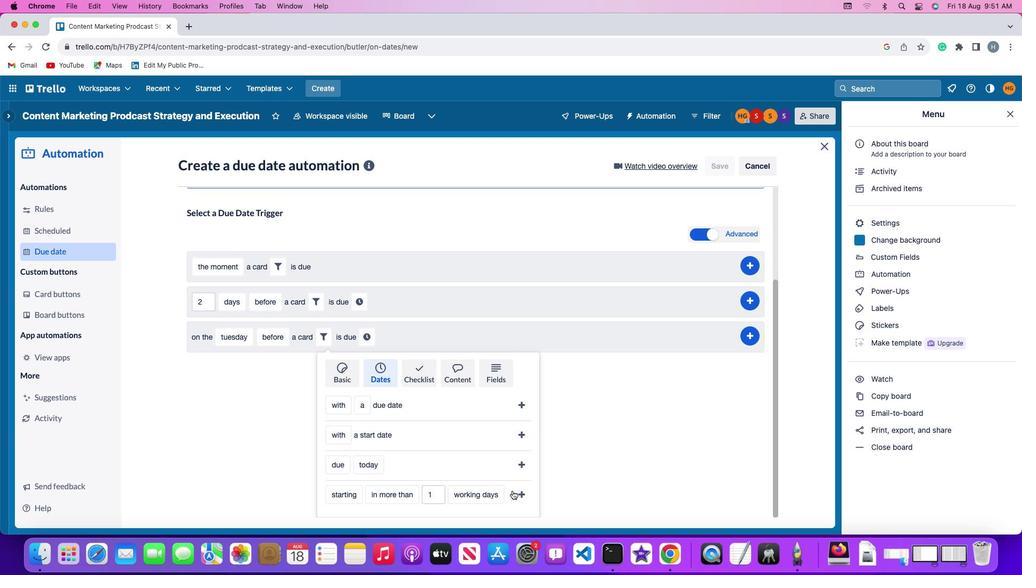 
Action: Mouse moved to (513, 457)
Screenshot: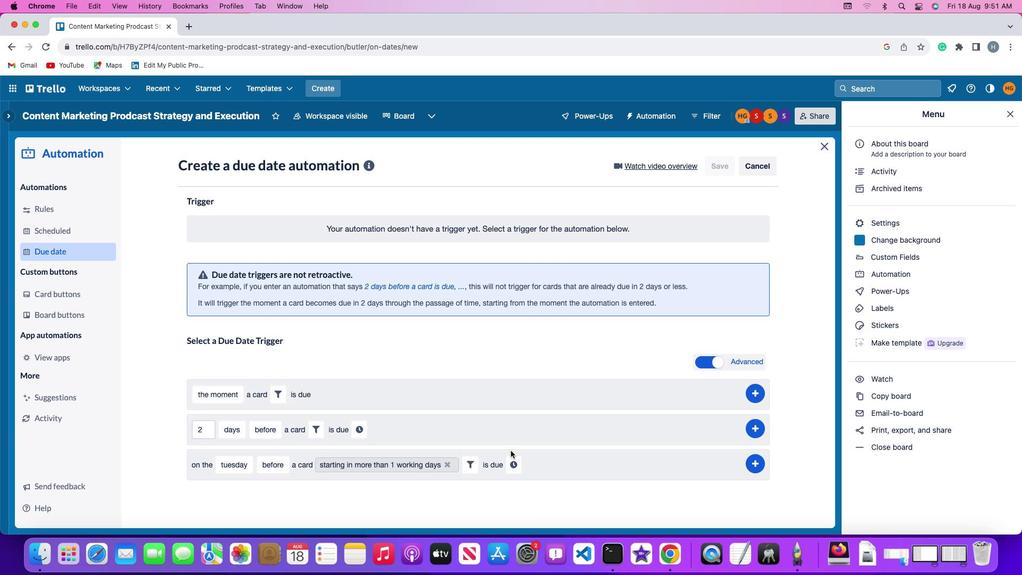 
Action: Mouse pressed left at (513, 457)
Screenshot: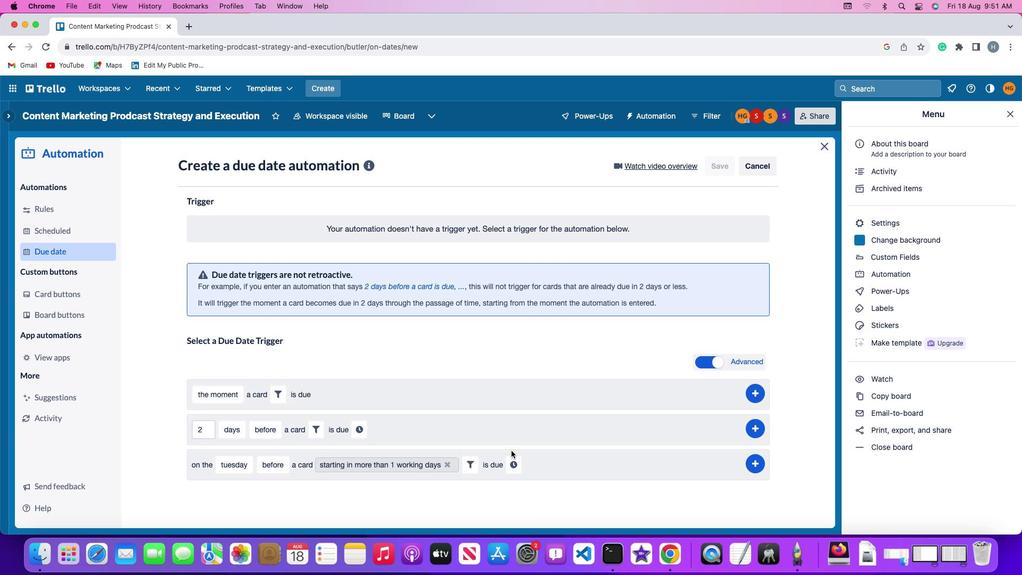 
Action: Mouse moved to (537, 466)
Screenshot: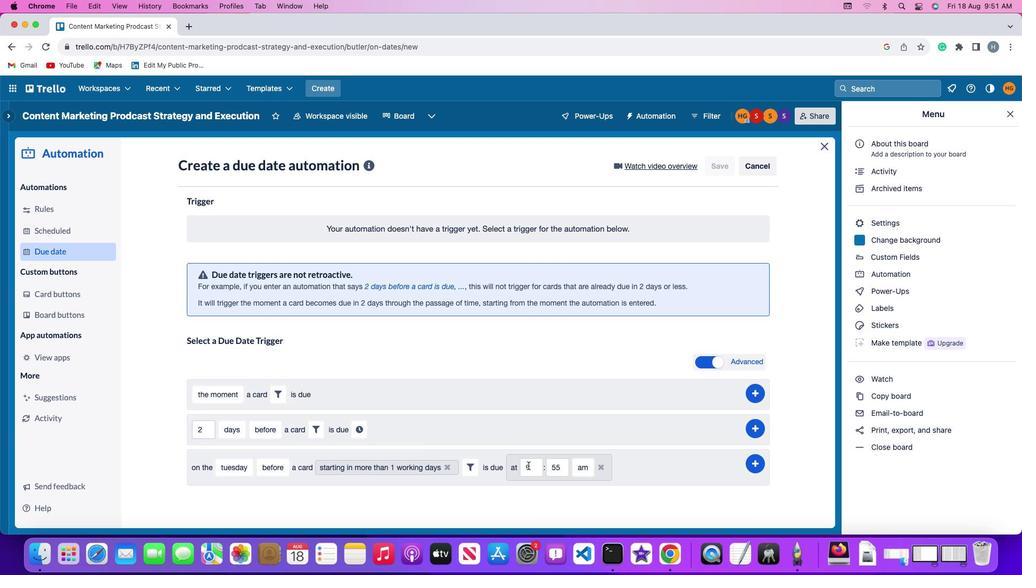 
Action: Mouse pressed left at (537, 466)
Screenshot: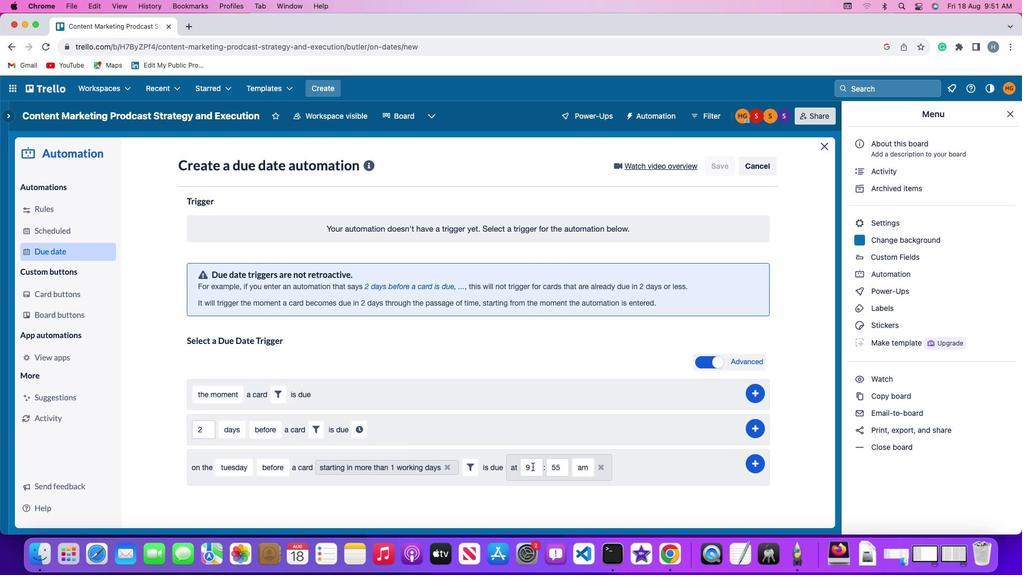 
Action: Mouse moved to (537, 468)
Screenshot: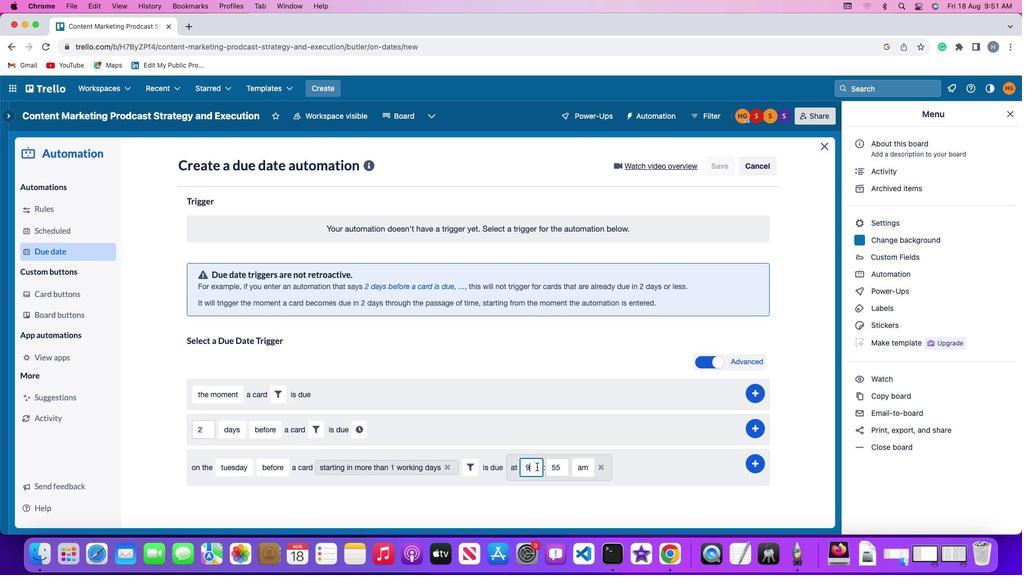 
Action: Key pressed Key.backspace'1''1'
Screenshot: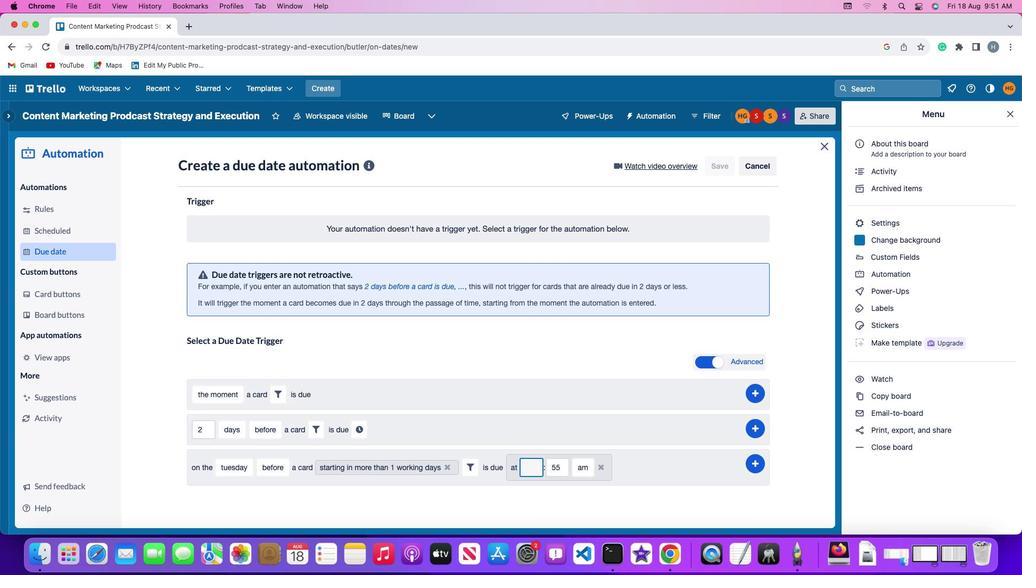 
Action: Mouse moved to (561, 467)
Screenshot: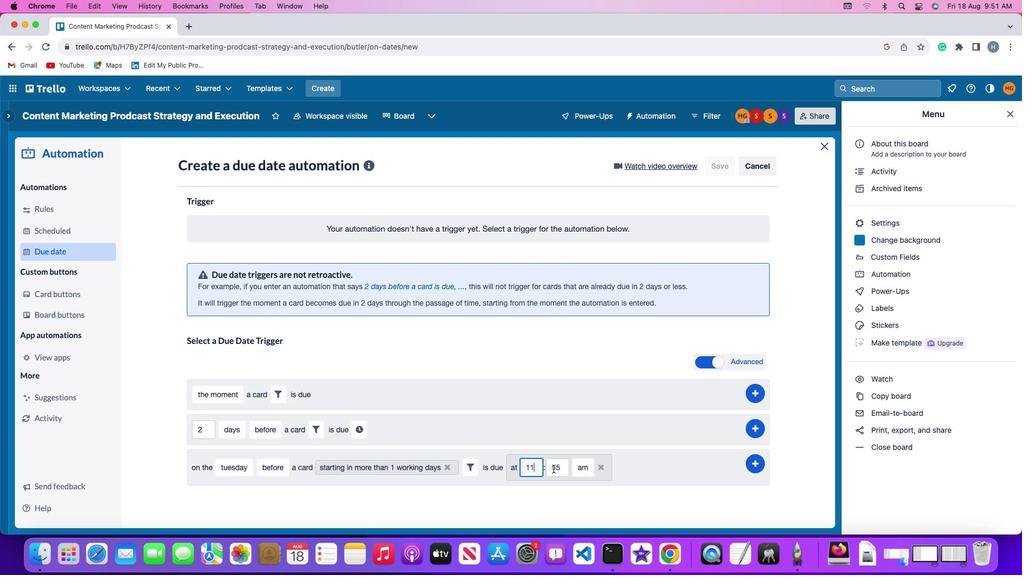 
Action: Mouse pressed left at (561, 467)
Screenshot: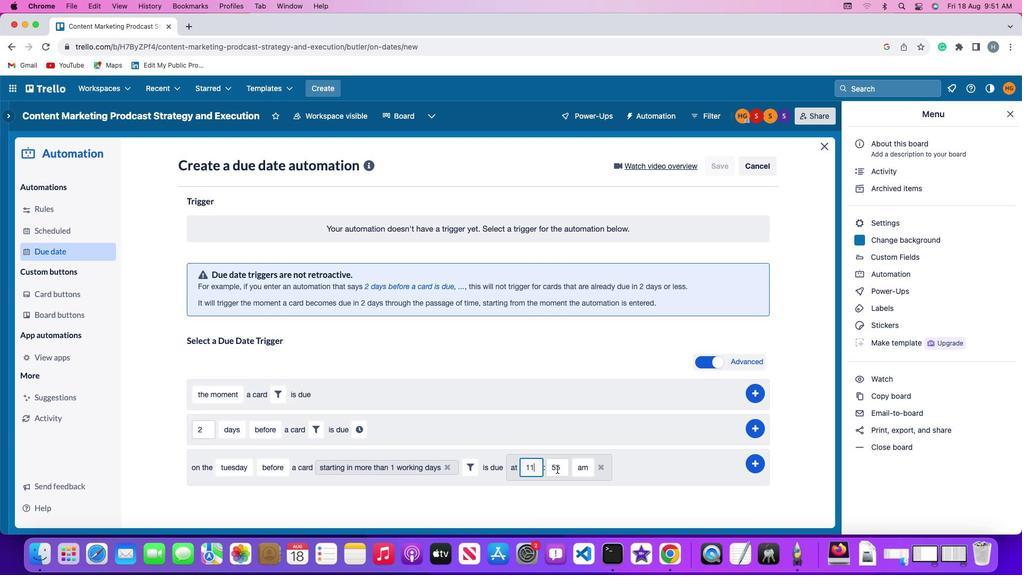 
Action: Key pressed Key.backspaceKey.backspace'0''0'
Screenshot: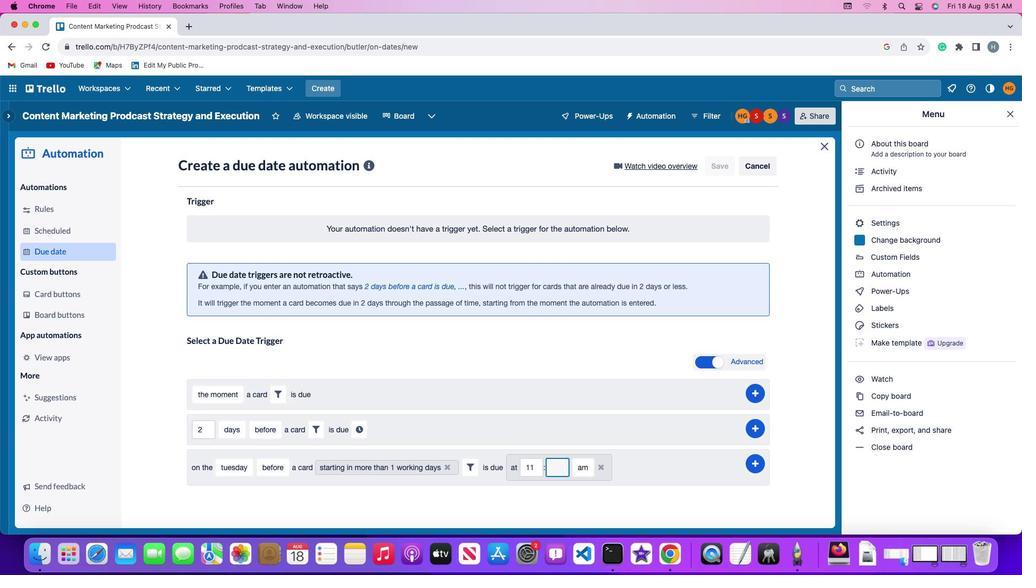 
Action: Mouse moved to (586, 466)
Screenshot: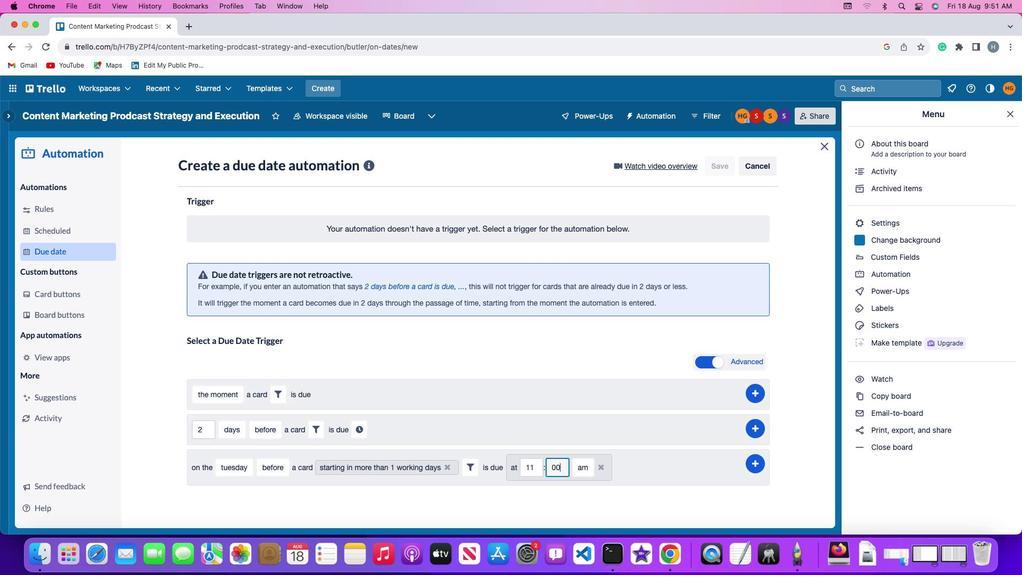 
Action: Mouse pressed left at (586, 466)
Screenshot: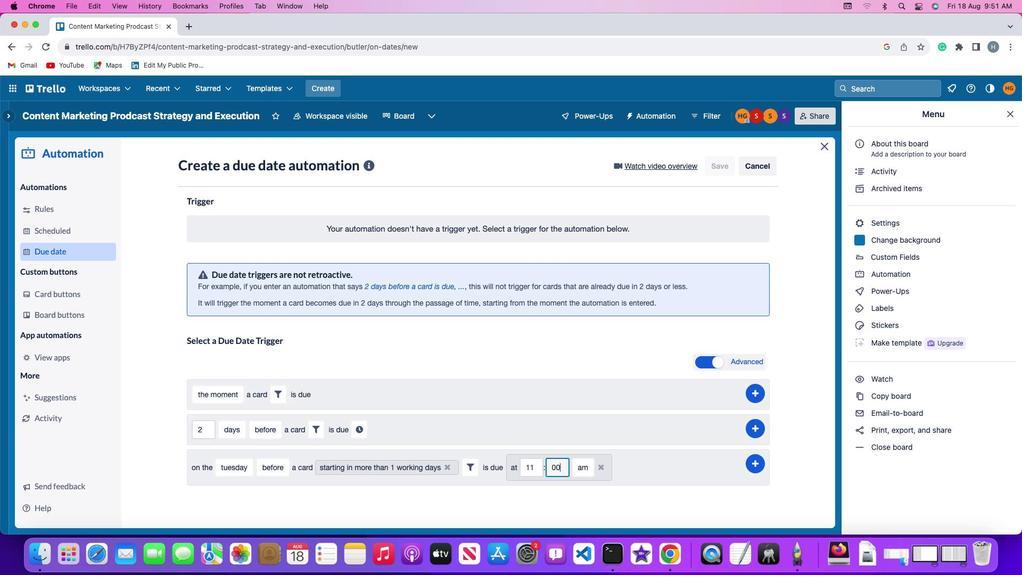 
Action: Mouse moved to (579, 486)
Screenshot: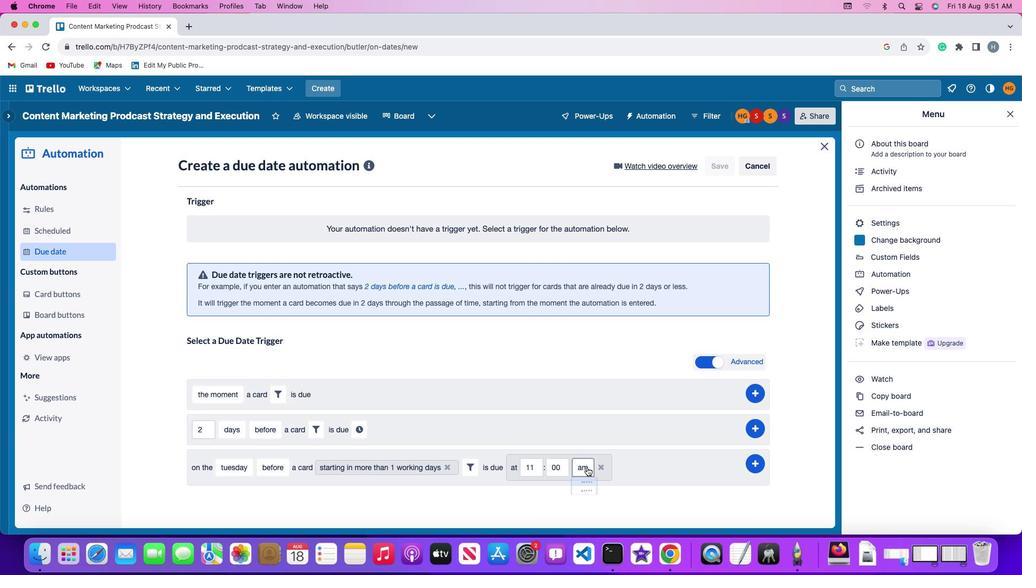 
Action: Mouse pressed left at (579, 486)
Screenshot: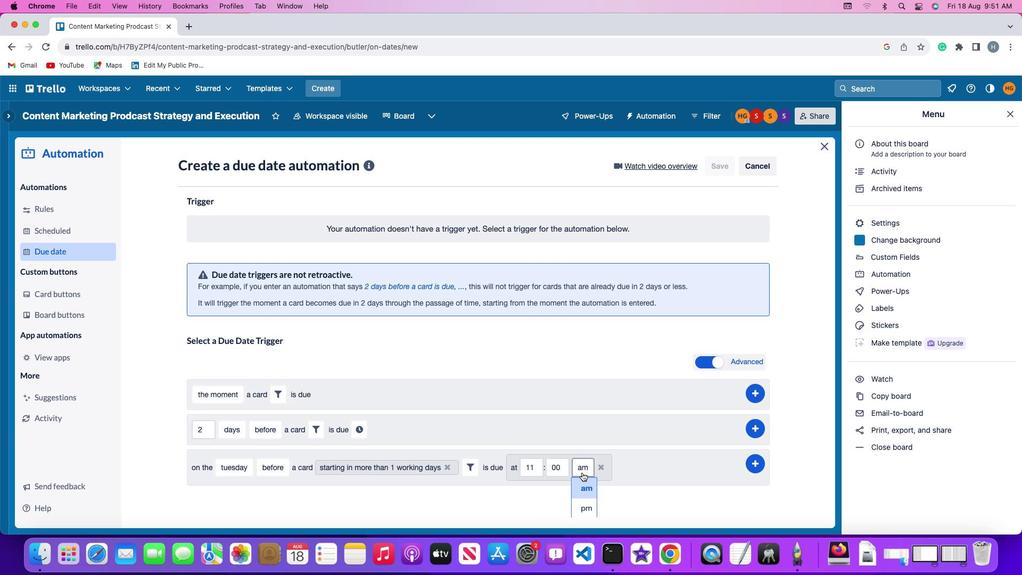 
Action: Mouse moved to (755, 463)
Screenshot: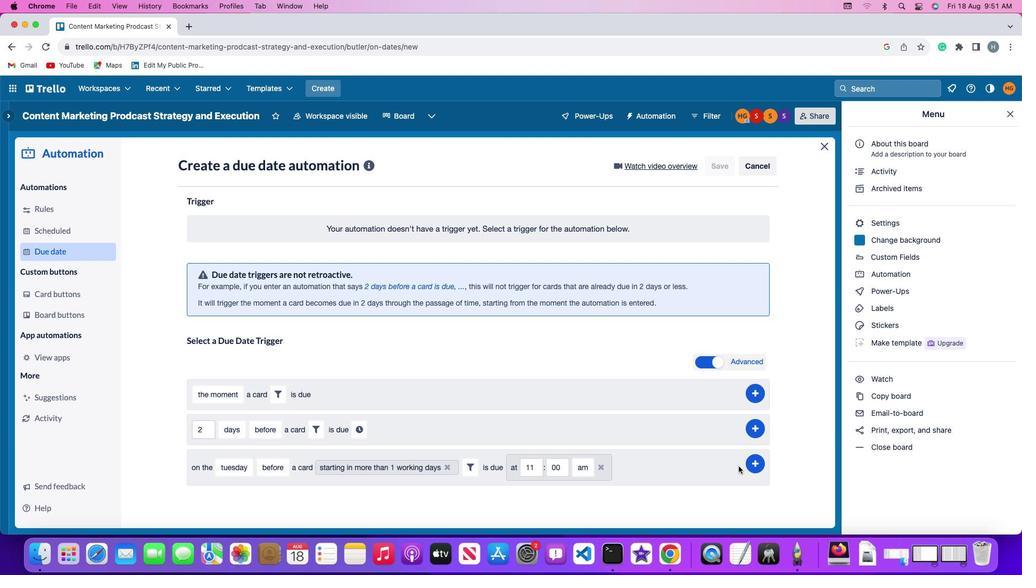 
Action: Mouse pressed left at (755, 463)
Screenshot: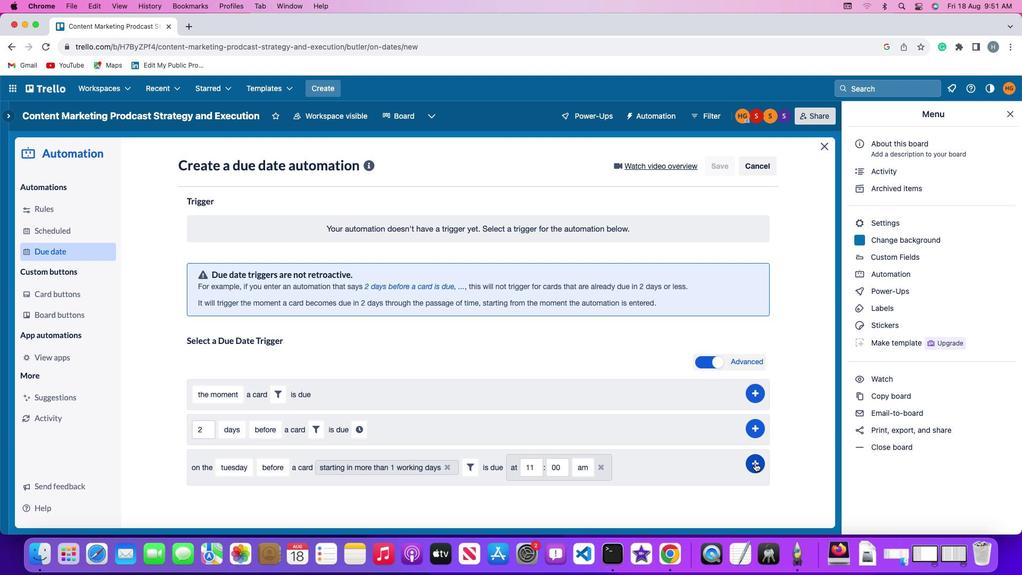 
Action: Mouse moved to (792, 382)
Screenshot: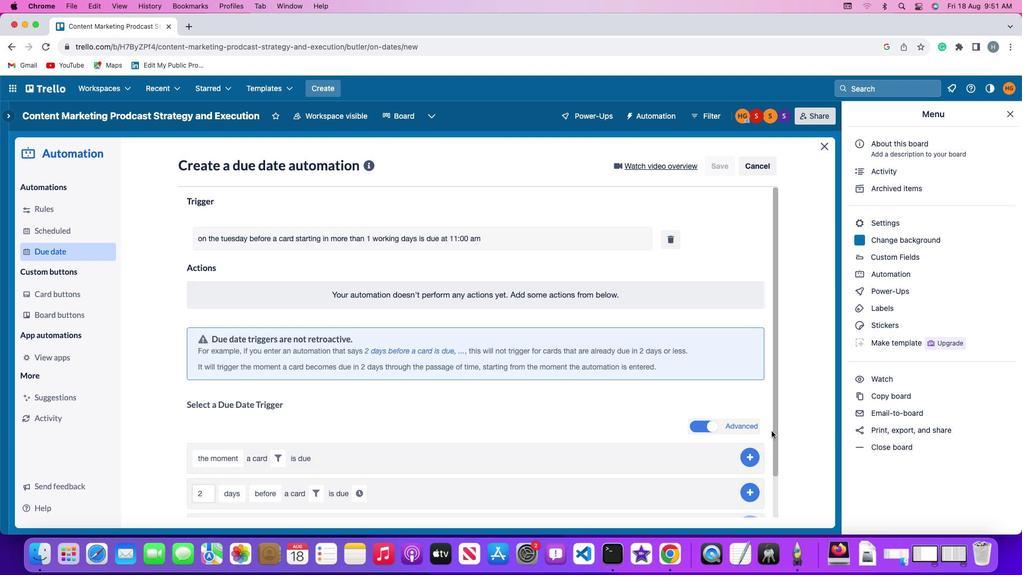 
